 Task: Search hotels near Rock Canyon High School.
Action: Mouse moved to (122, 80)
Screenshot: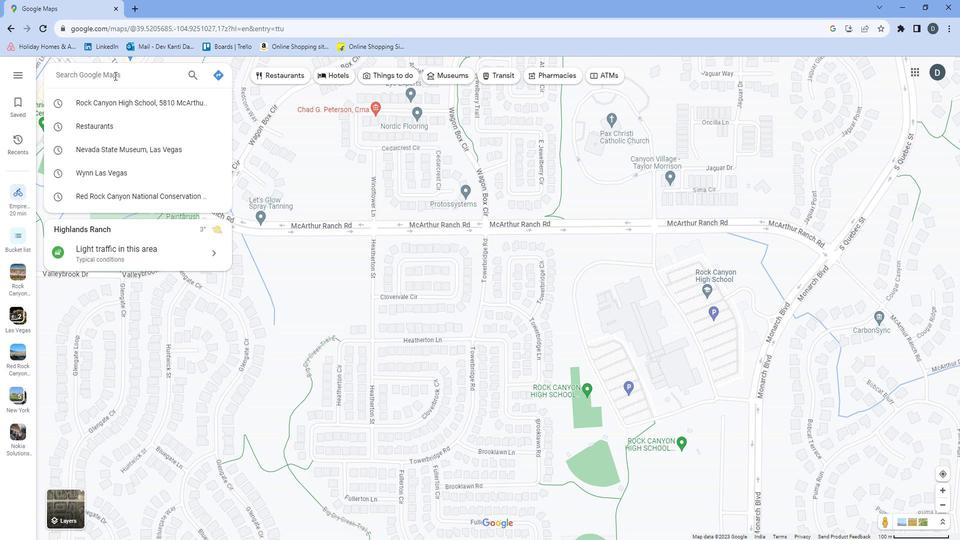 
Action: Mouse pressed left at (122, 80)
Screenshot: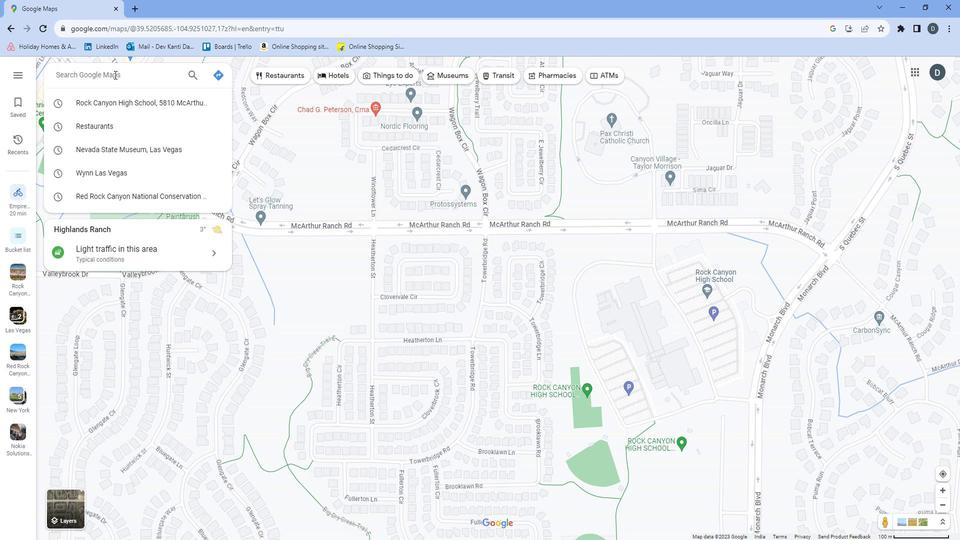 
Action: Mouse moved to (119, 76)
Screenshot: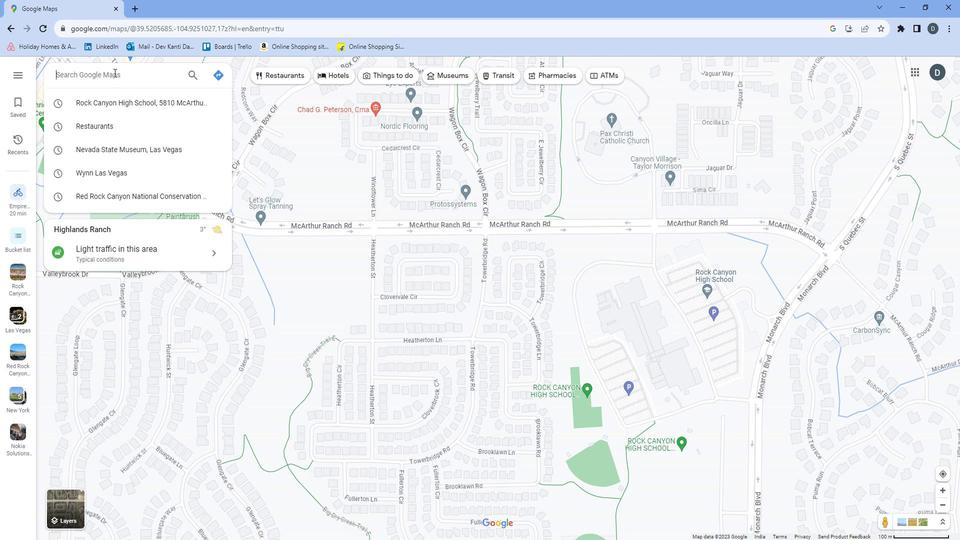 
Action: Key pressed <Key.shift>Rock<Key.space><Key.shift>Canyon<Key.space><Key.shift>High<Key.space><Key.shift>Scg<Key.backspace>hool<Key.enter><Key.enter>
Screenshot: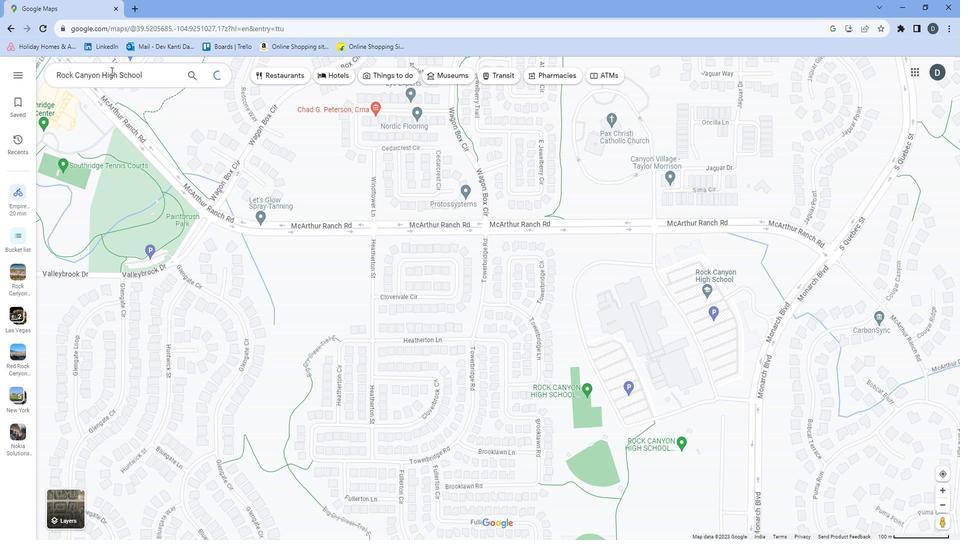 
Action: Mouse moved to (143, 273)
Screenshot: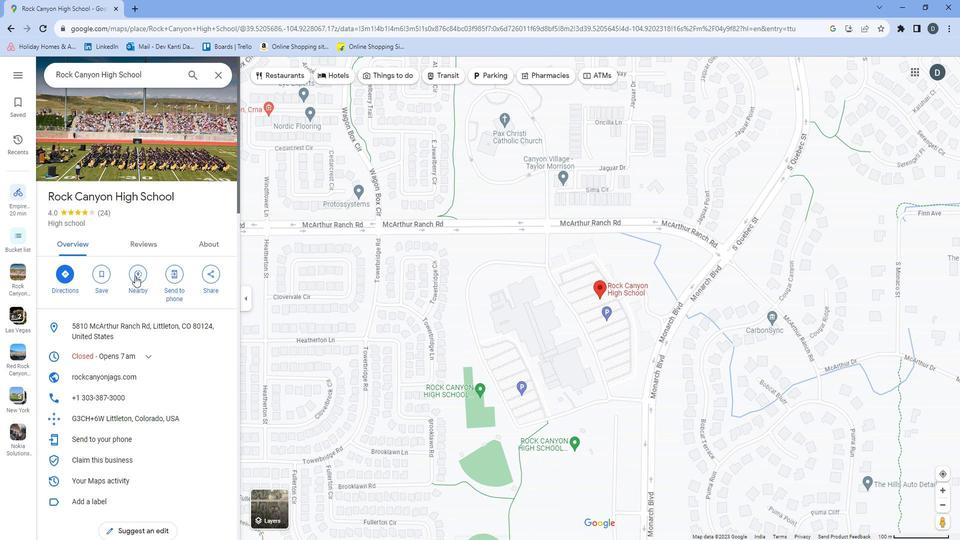 
Action: Mouse pressed left at (143, 273)
Screenshot: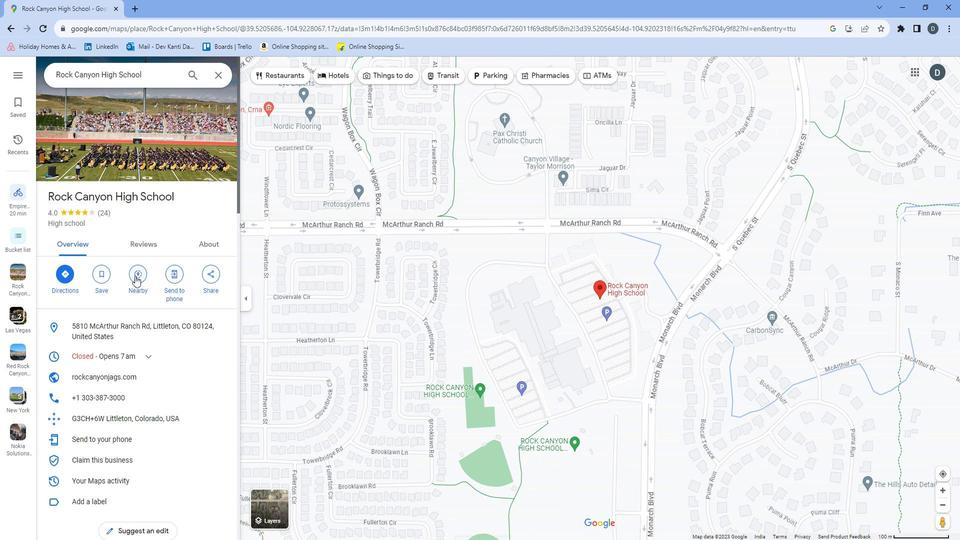 
Action: Mouse moved to (145, 124)
Screenshot: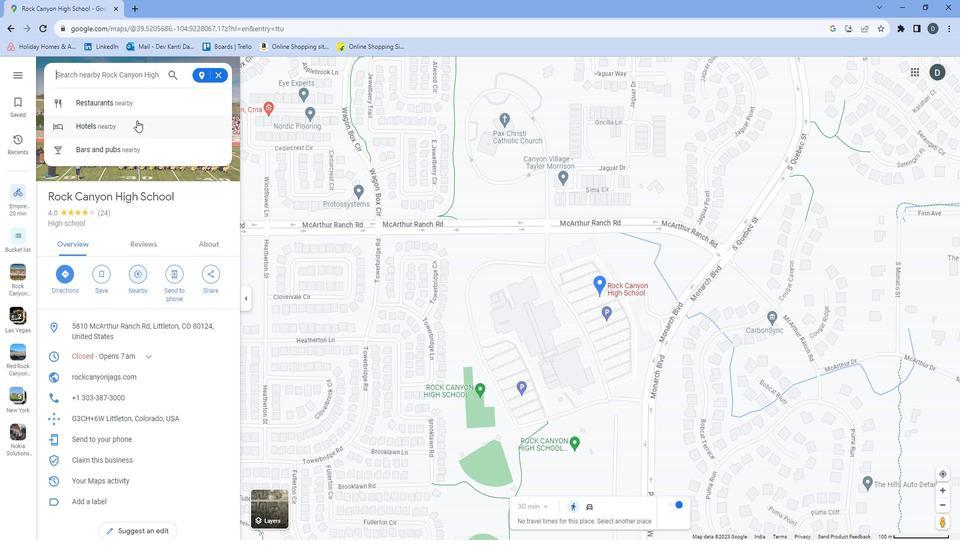 
Action: Mouse pressed left at (145, 124)
Screenshot: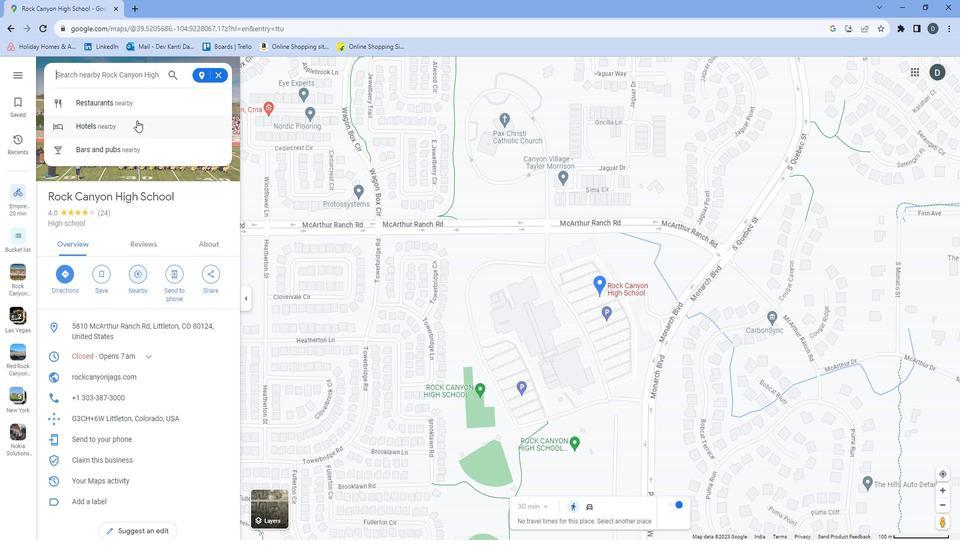 
Action: Mouse moved to (195, 174)
Screenshot: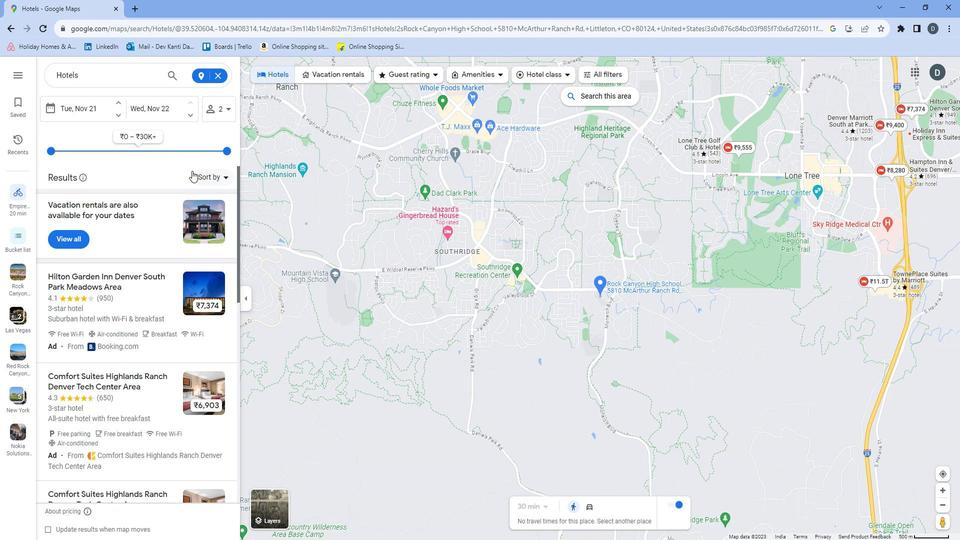 
Action: Mouse scrolled (195, 173) with delta (0, 0)
Screenshot: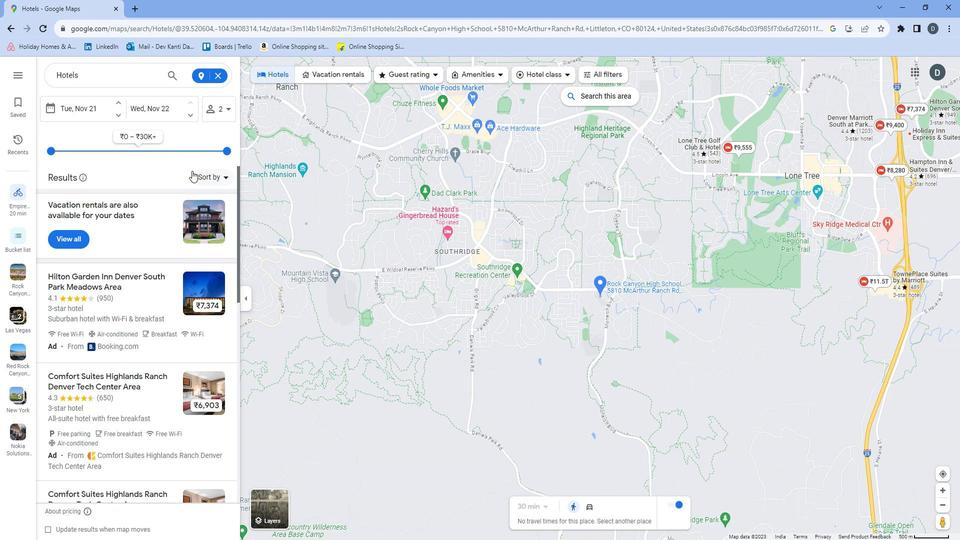 
Action: Mouse moved to (190, 176)
Screenshot: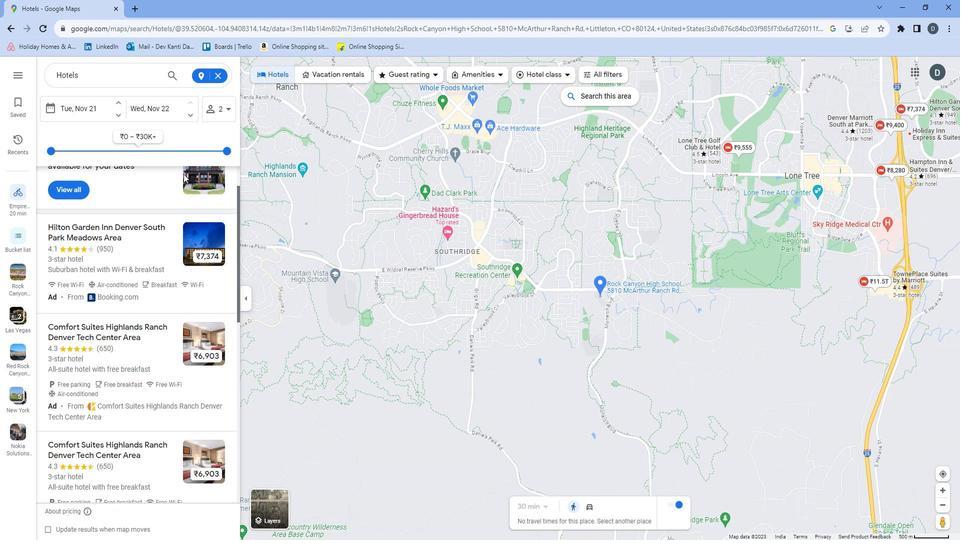 
Action: Mouse scrolled (190, 175) with delta (0, 0)
Screenshot: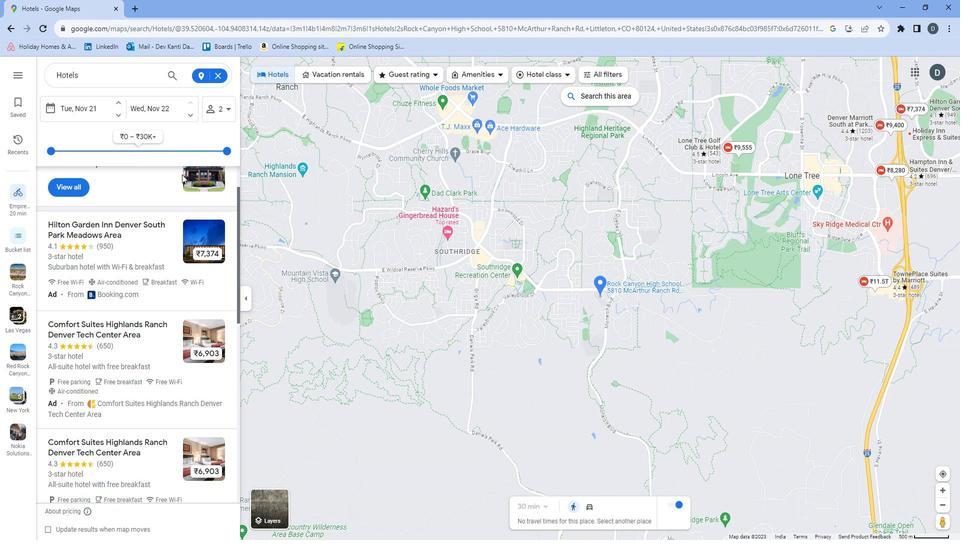 
Action: Mouse moved to (189, 176)
Screenshot: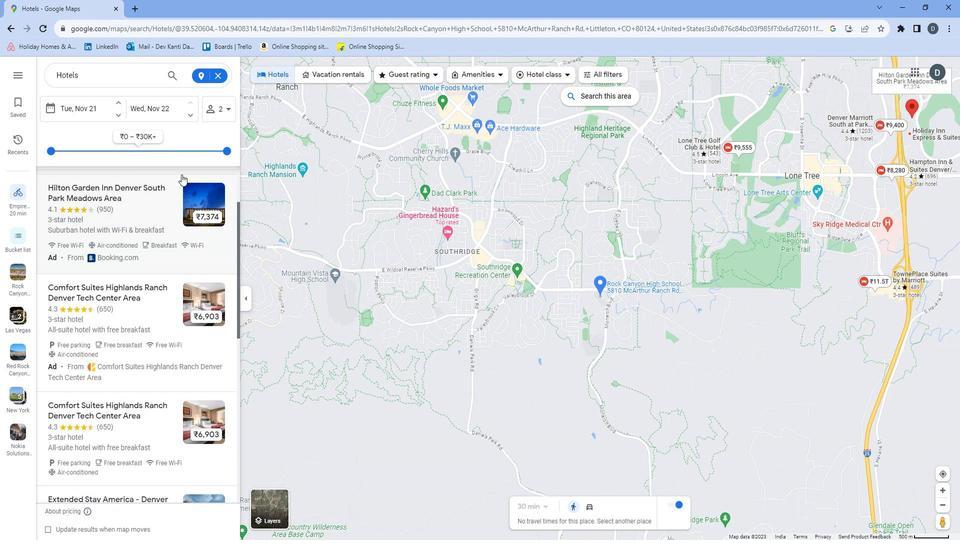 
Action: Mouse scrolled (189, 175) with delta (0, 0)
Screenshot: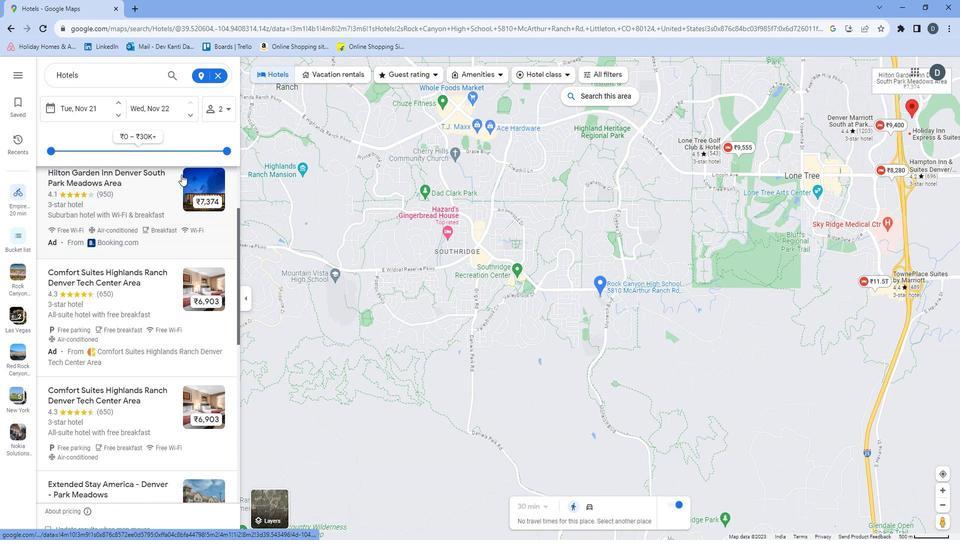 
Action: Mouse moved to (188, 176)
Screenshot: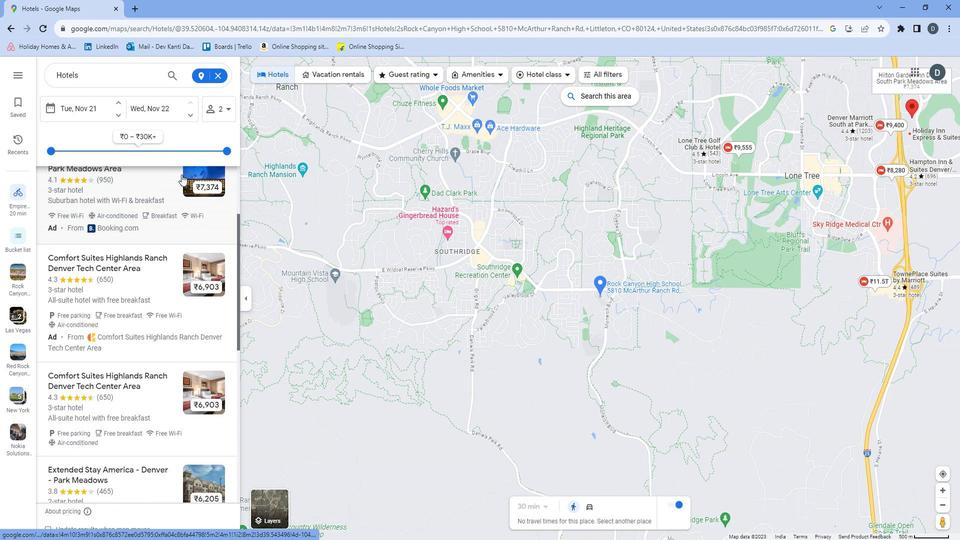 
Action: Mouse scrolled (188, 175) with delta (0, 0)
Screenshot: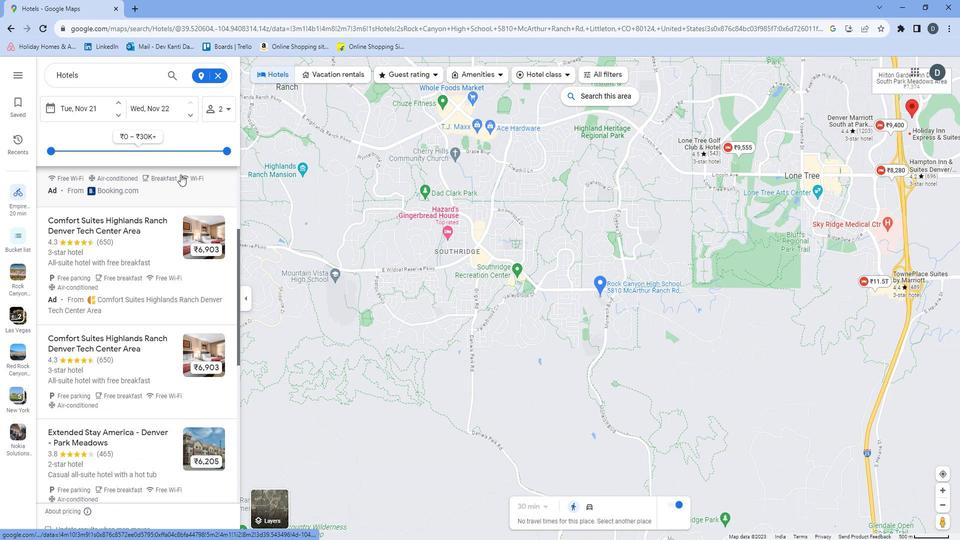 
Action: Mouse moved to (187, 176)
Screenshot: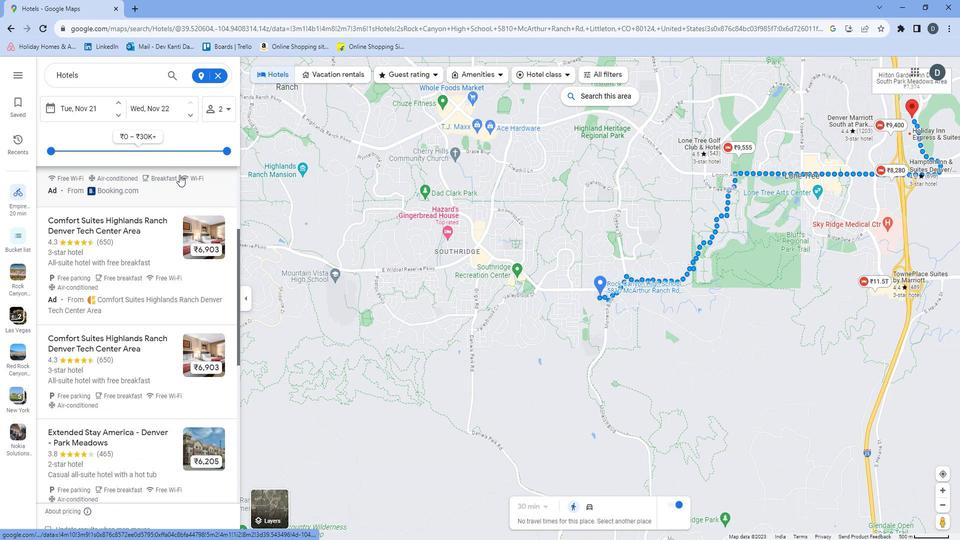 
Action: Mouse scrolled (187, 176) with delta (0, 0)
Screenshot: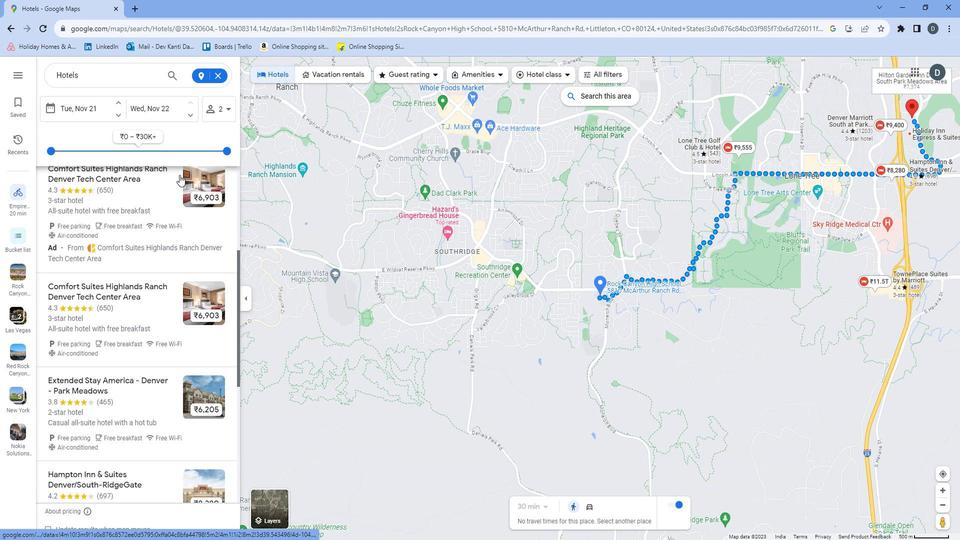 
Action: Mouse moved to (186, 176)
Screenshot: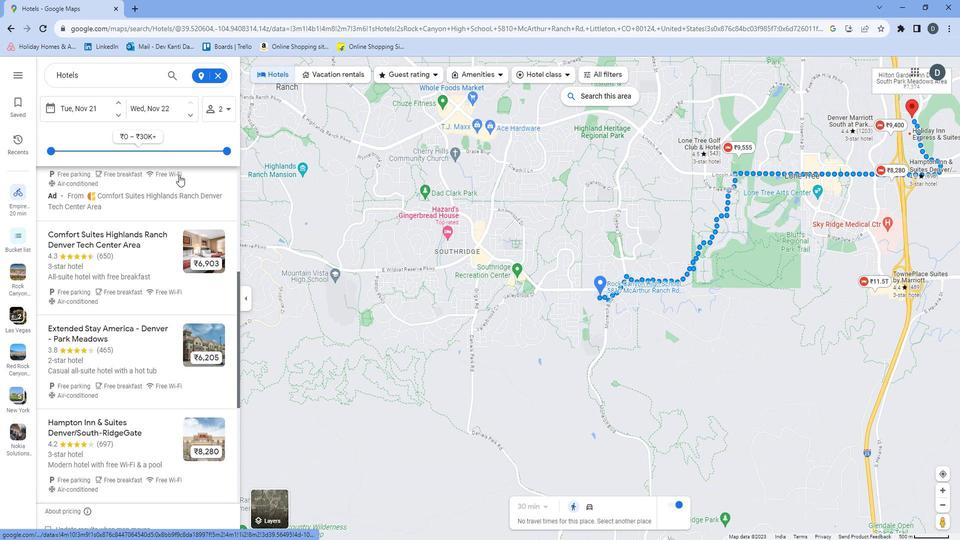 
Action: Mouse scrolled (186, 175) with delta (0, 0)
Screenshot: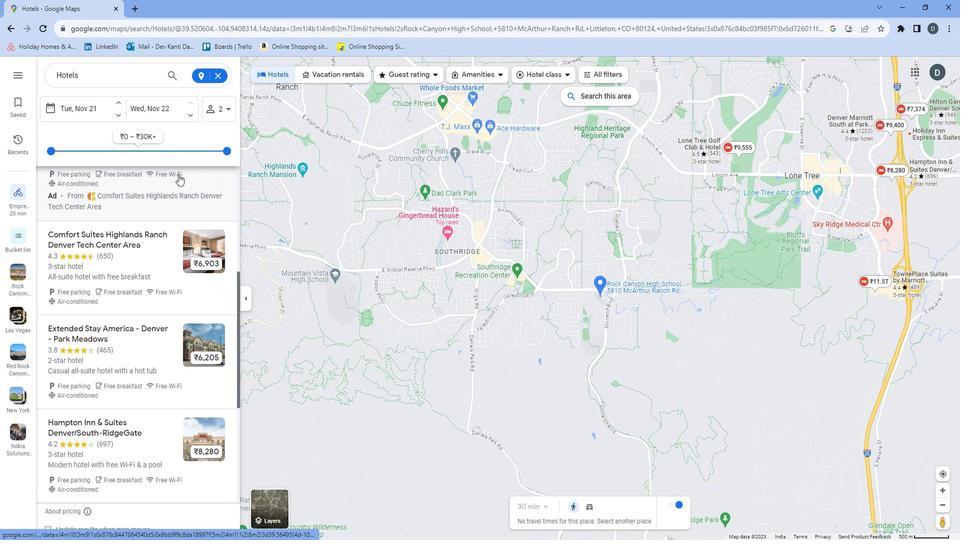
Action: Mouse scrolled (186, 175) with delta (0, 0)
Screenshot: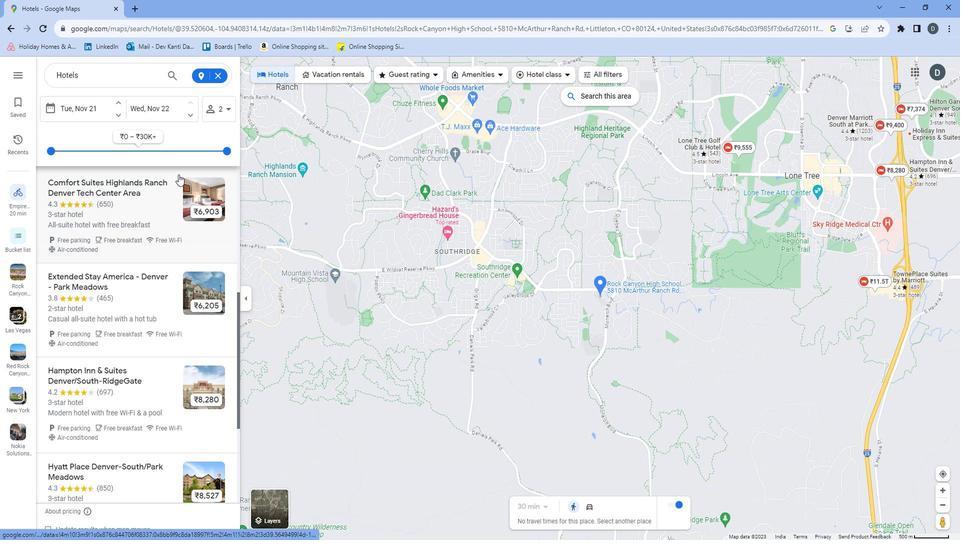 
Action: Mouse scrolled (186, 175) with delta (0, 0)
Screenshot: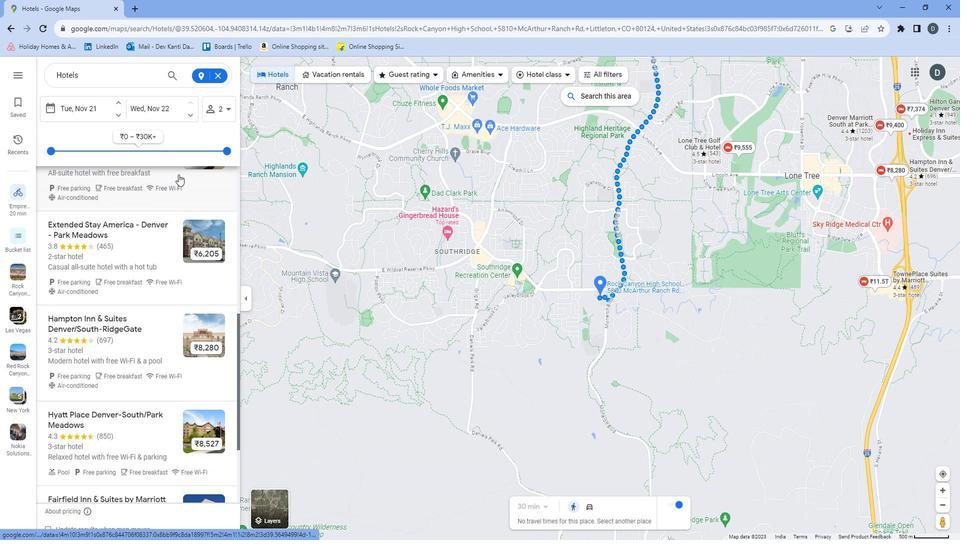 
Action: Mouse moved to (186, 193)
Screenshot: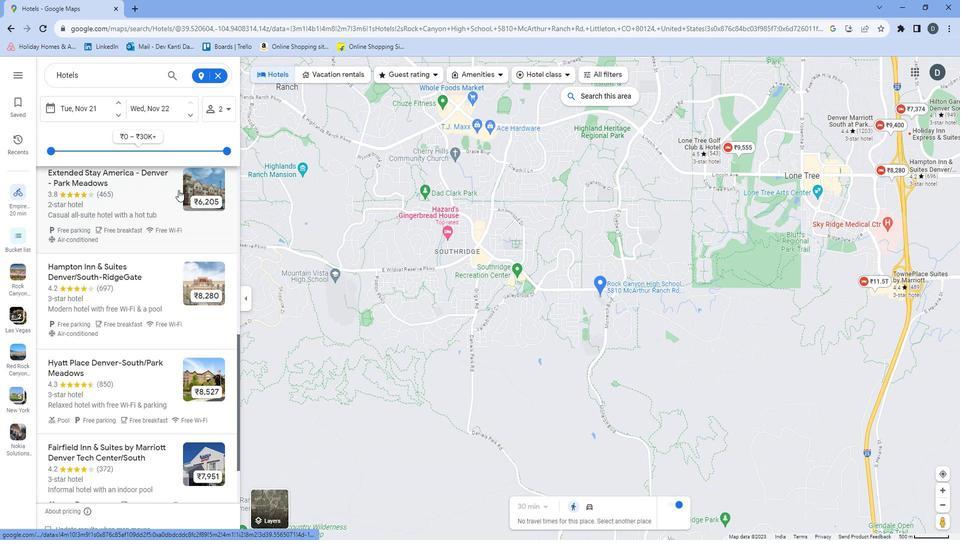
Action: Mouse scrolled (186, 192) with delta (0, 0)
Screenshot: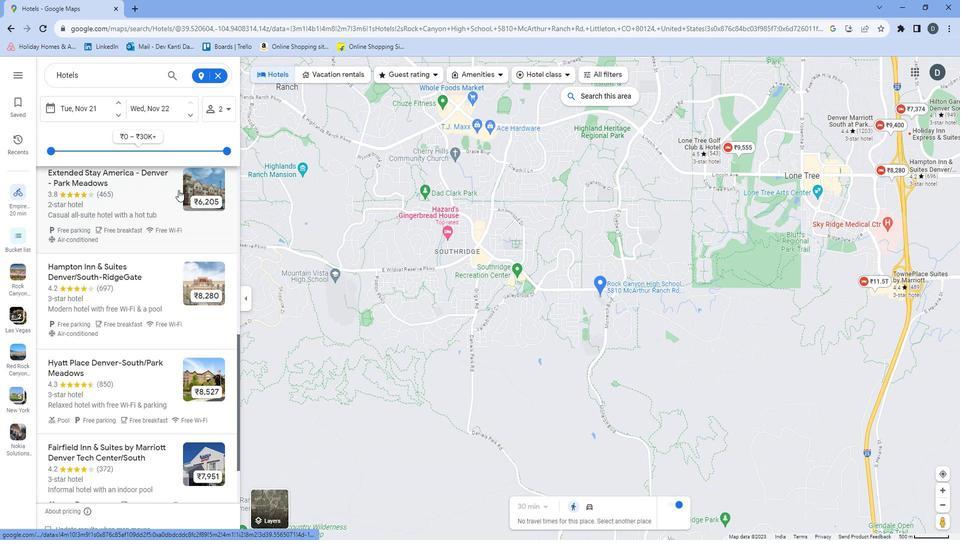 
Action: Mouse moved to (185, 196)
Screenshot: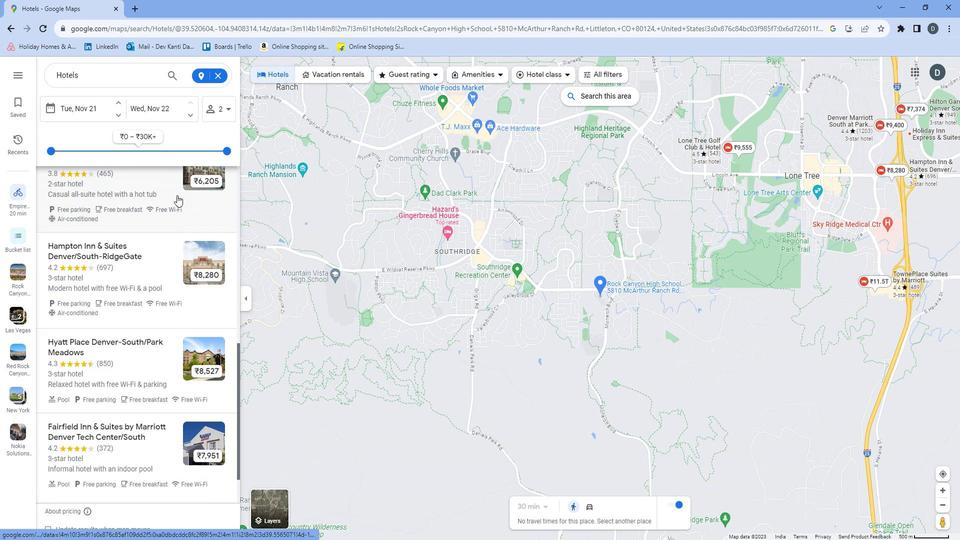 
Action: Mouse scrolled (185, 195) with delta (0, 0)
Screenshot: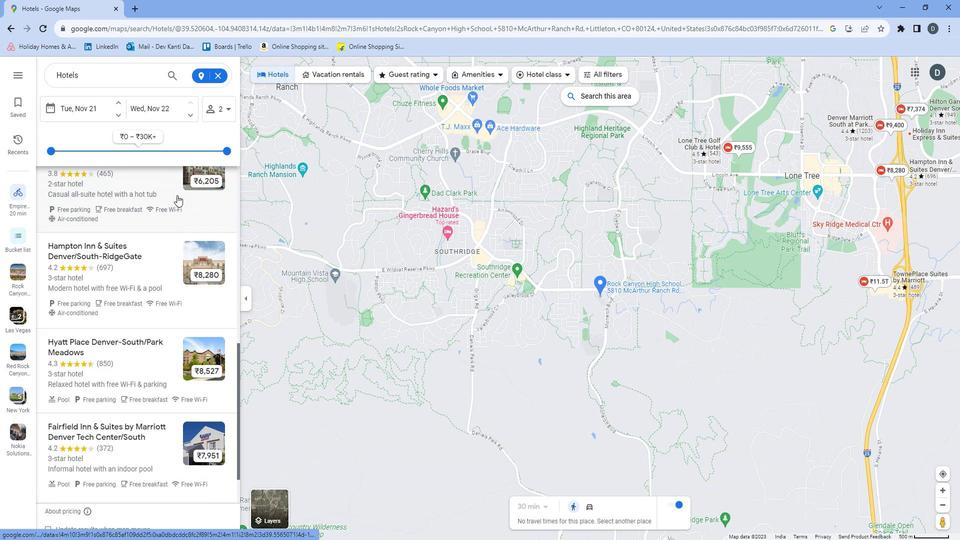 
Action: Mouse moved to (184, 196)
Screenshot: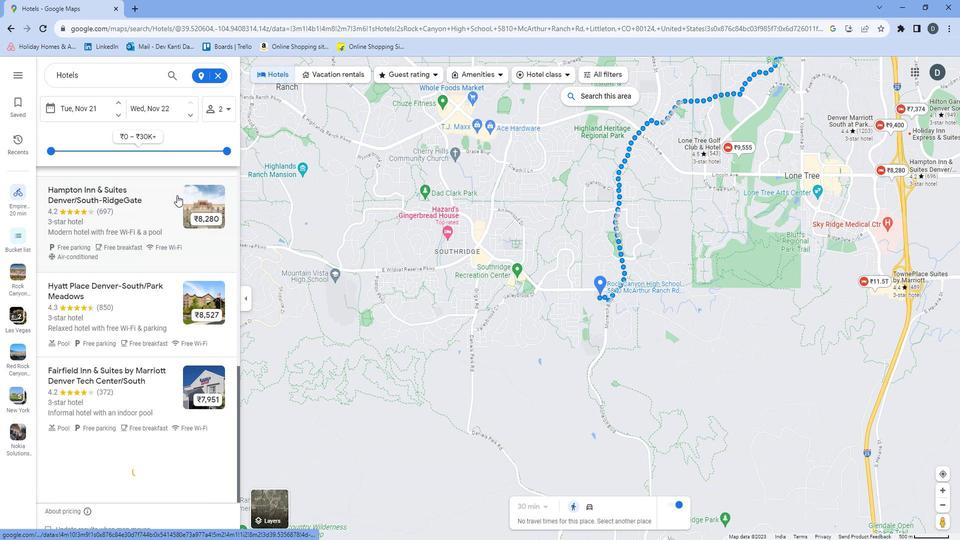 
Action: Mouse scrolled (184, 196) with delta (0, 0)
Screenshot: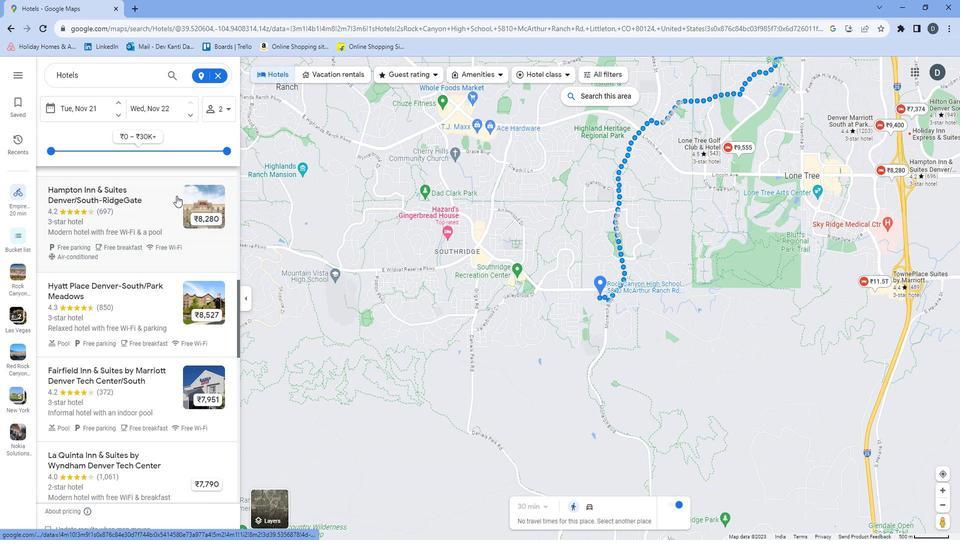 
Action: Mouse moved to (184, 197)
Screenshot: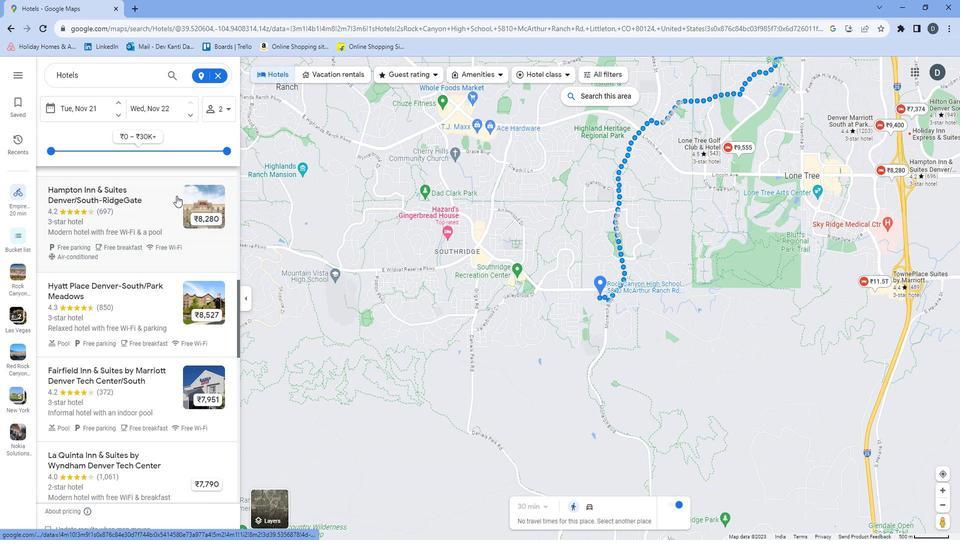 
Action: Mouse scrolled (184, 196) with delta (0, 0)
Screenshot: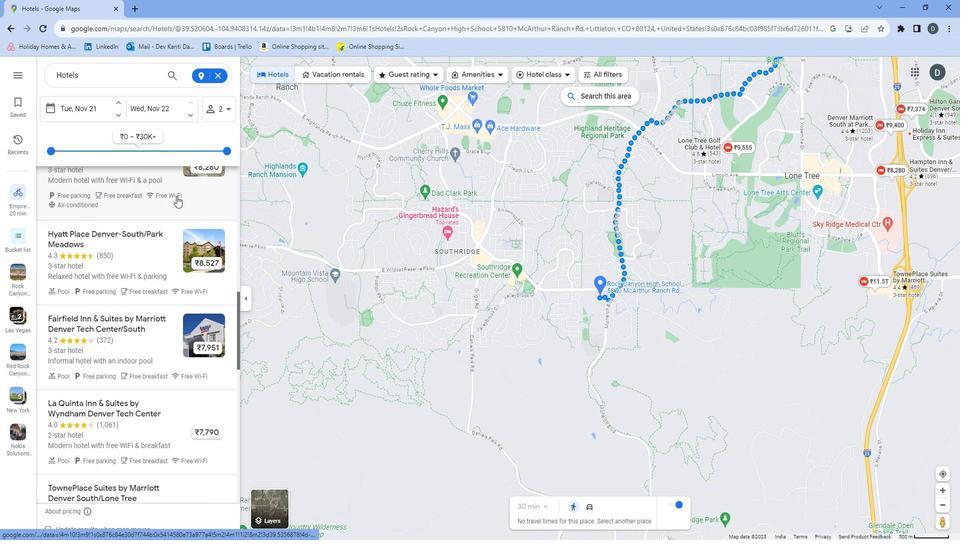 
Action: Mouse scrolled (184, 196) with delta (0, 0)
Screenshot: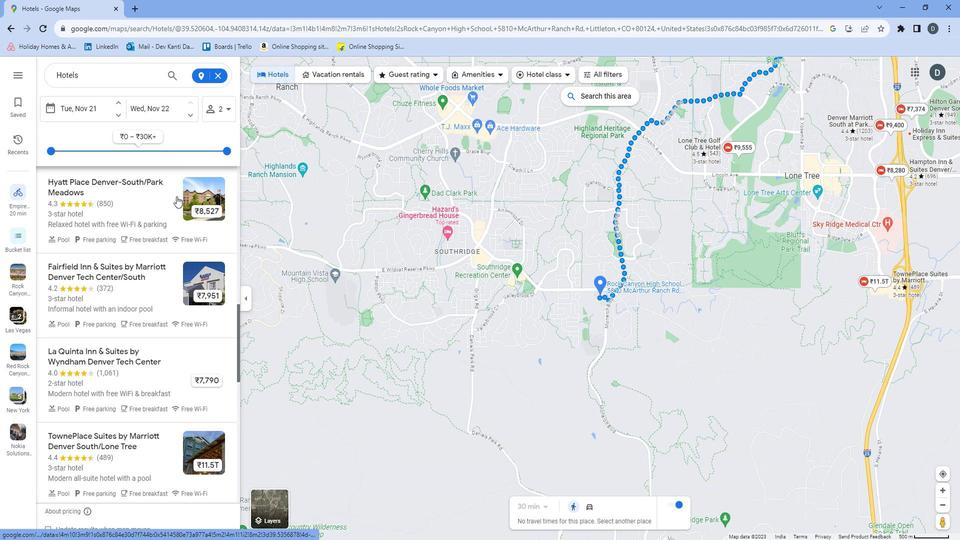 
Action: Mouse moved to (184, 196)
Screenshot: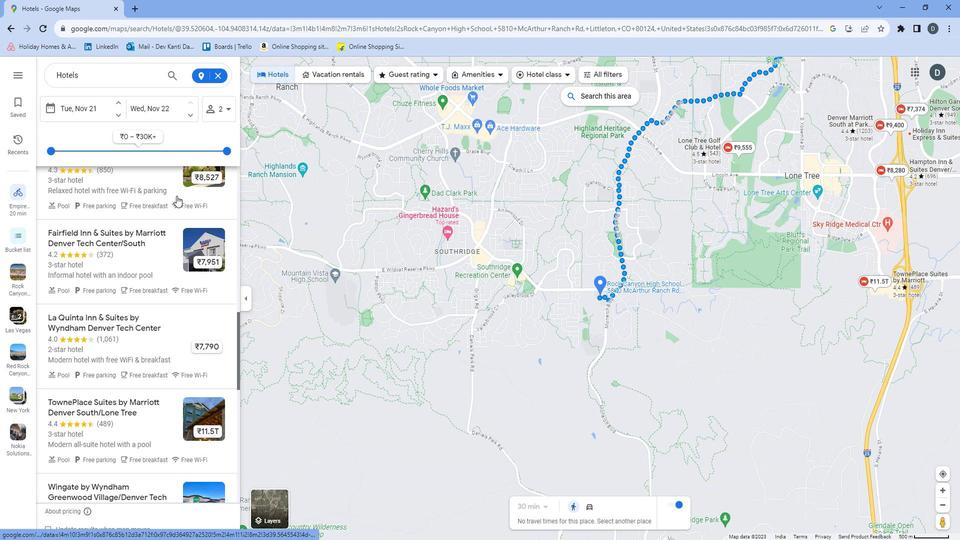 
Action: Mouse scrolled (184, 196) with delta (0, 0)
Screenshot: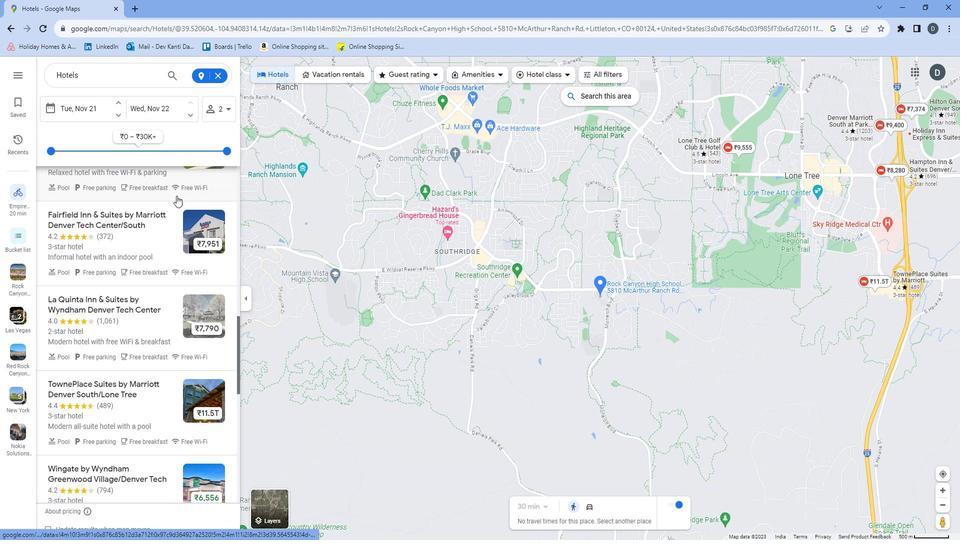 
Action: Mouse scrolled (184, 196) with delta (0, 0)
Screenshot: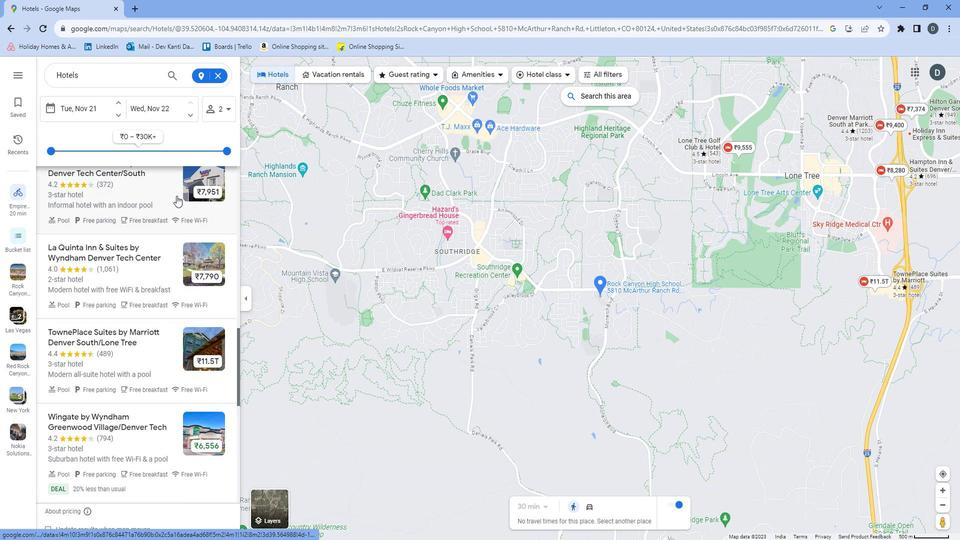 
Action: Mouse scrolled (184, 196) with delta (0, 0)
Screenshot: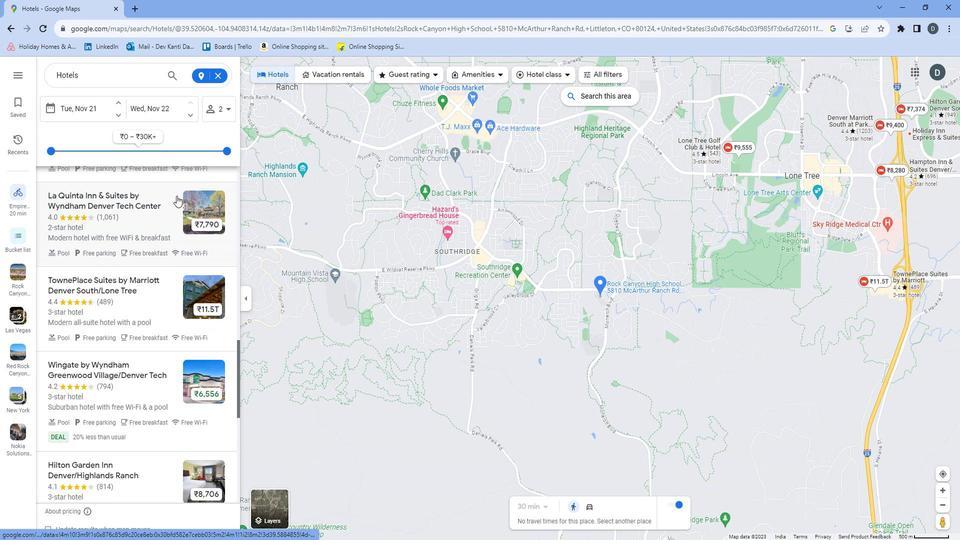 
Action: Mouse scrolled (184, 196) with delta (0, 0)
Screenshot: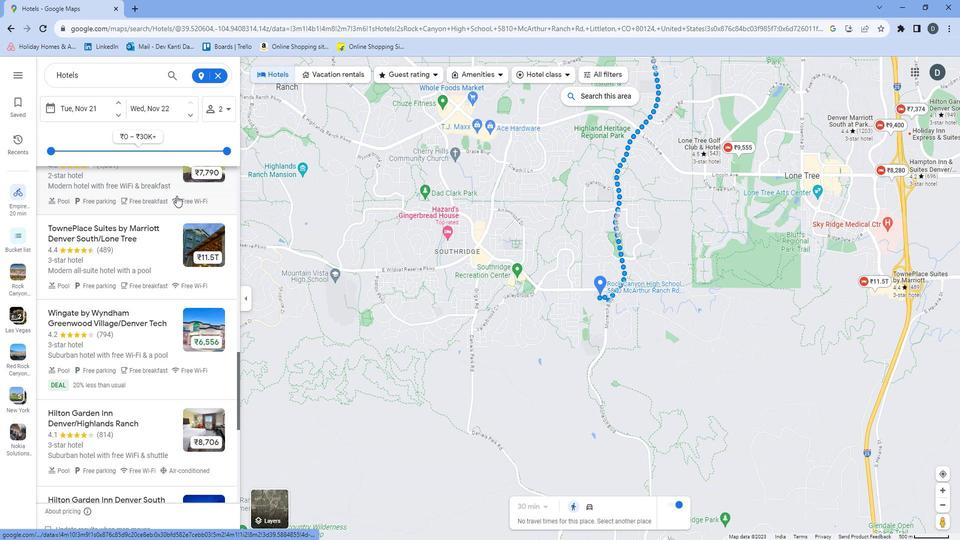 
Action: Mouse scrolled (184, 196) with delta (0, 0)
Screenshot: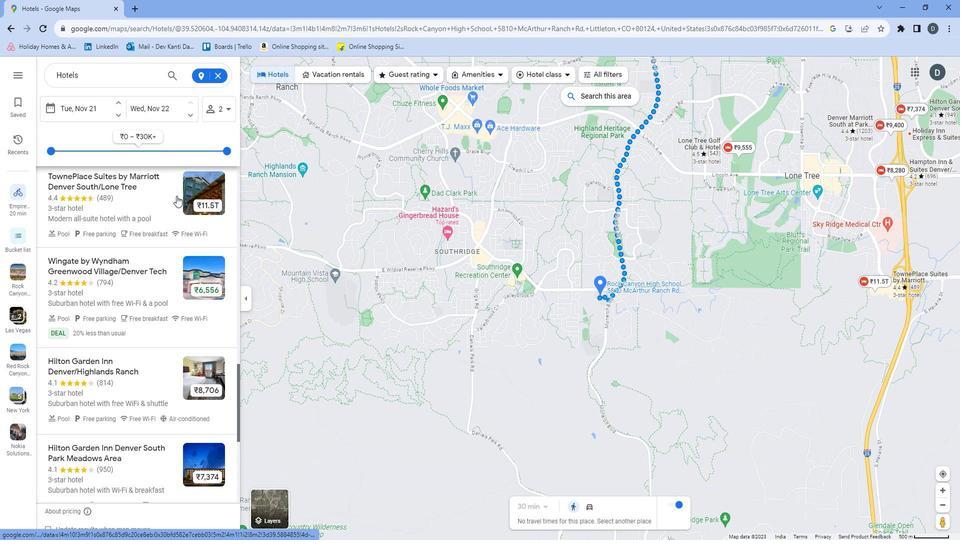 
Action: Mouse moved to (184, 196)
Screenshot: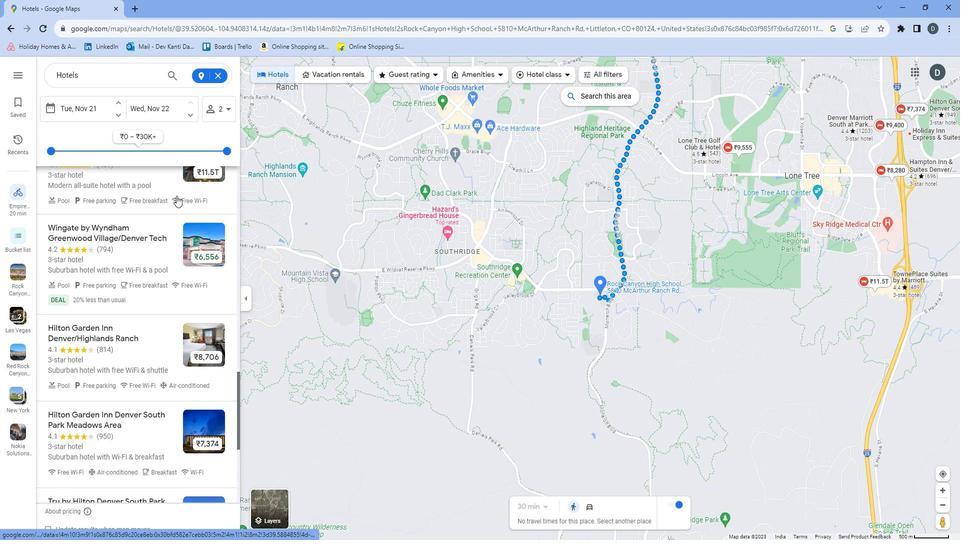 
Action: Mouse scrolled (184, 195) with delta (0, 0)
Screenshot: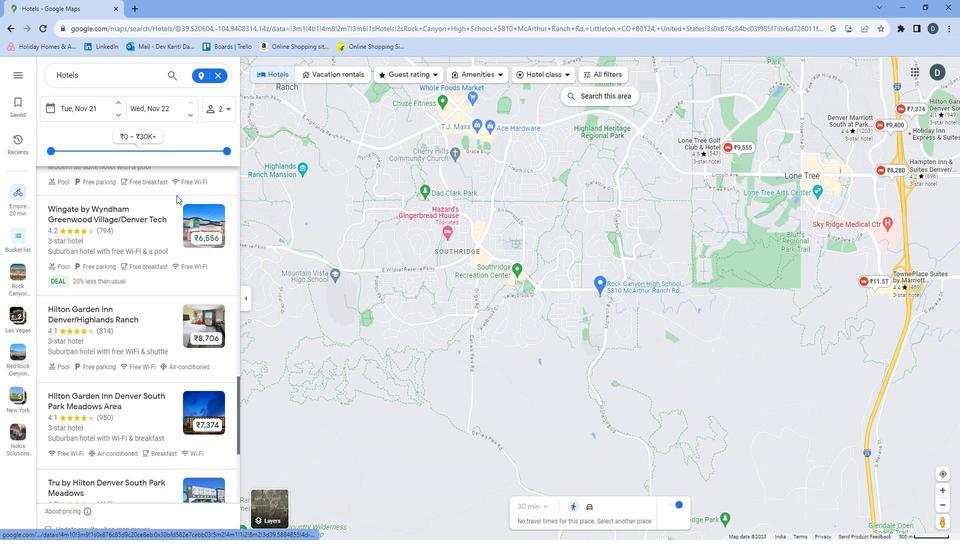 
Action: Mouse moved to (184, 196)
Screenshot: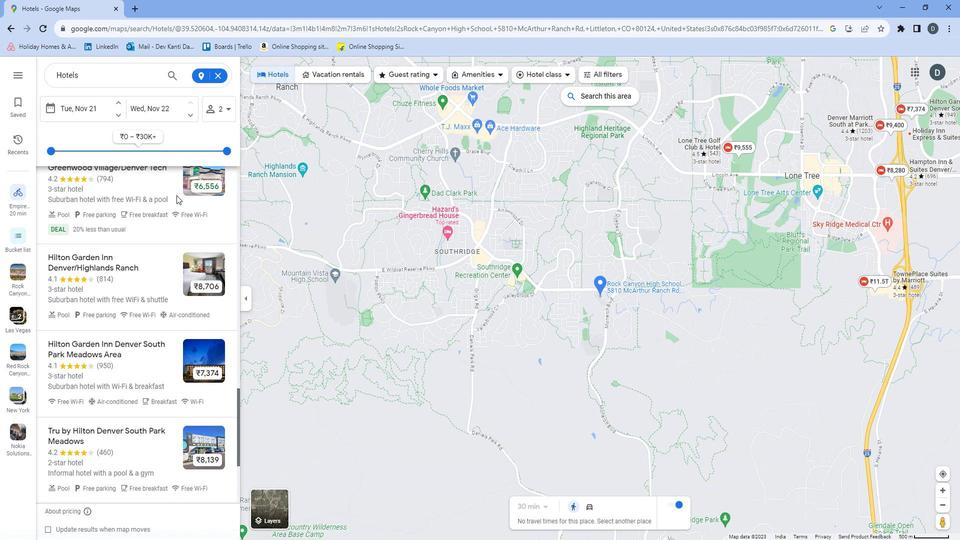 
Action: Mouse scrolled (184, 195) with delta (0, 0)
Screenshot: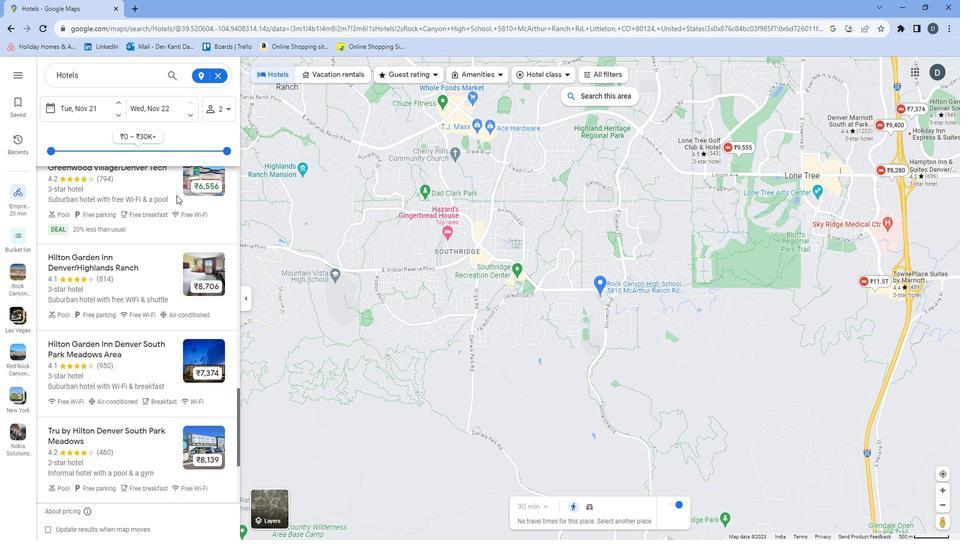 
Action: Mouse moved to (184, 196)
Screenshot: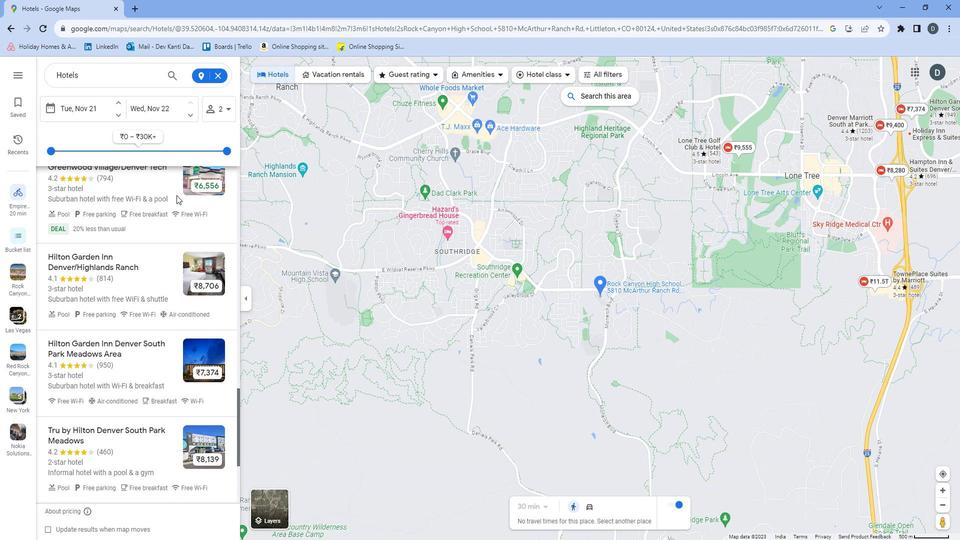 
Action: Mouse scrolled (184, 196) with delta (0, 0)
Screenshot: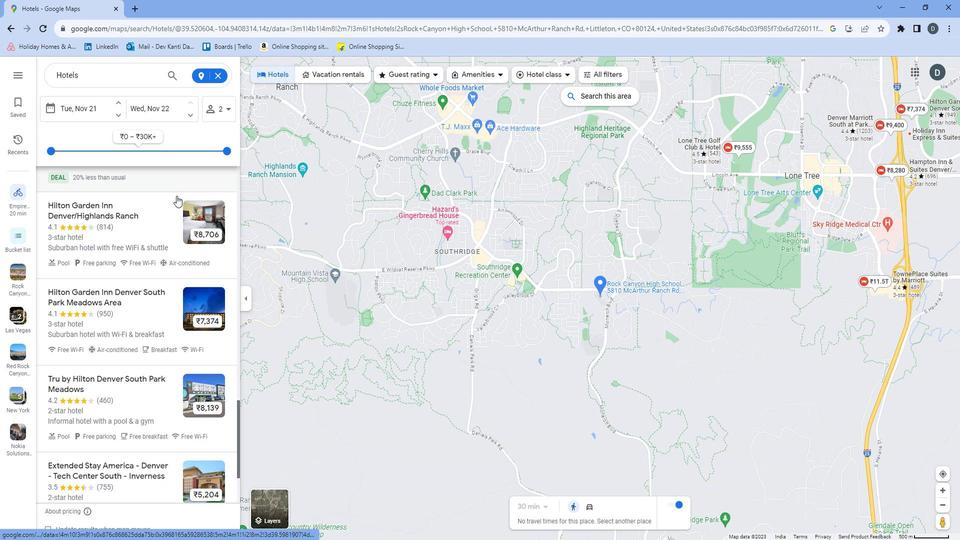 
Action: Mouse moved to (183, 196)
Screenshot: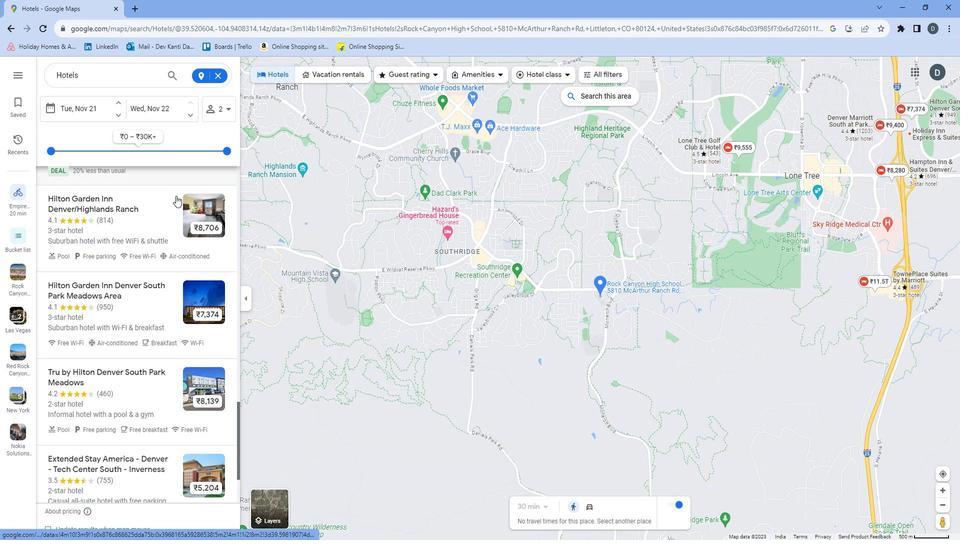 
Action: Mouse scrolled (183, 196) with delta (0, 0)
Screenshot: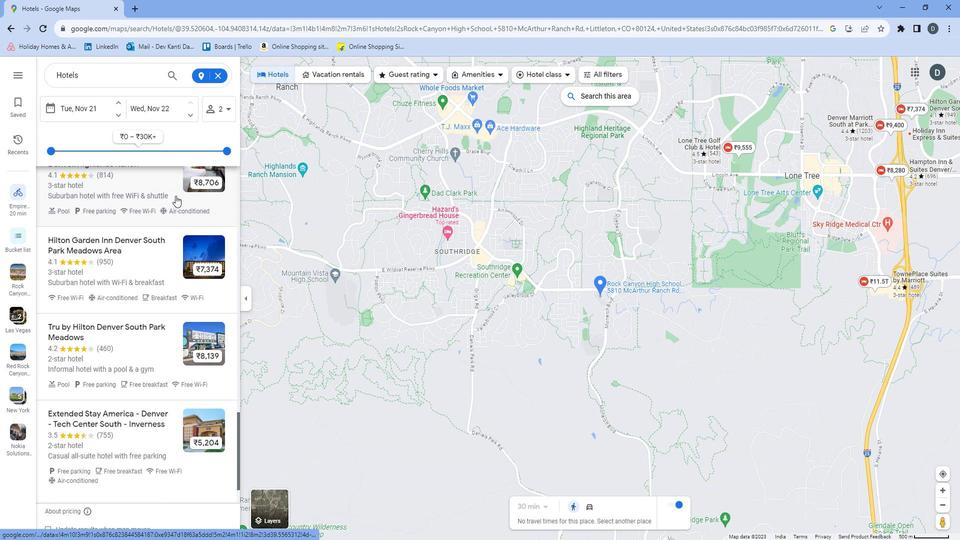 
Action: Mouse moved to (183, 197)
Screenshot: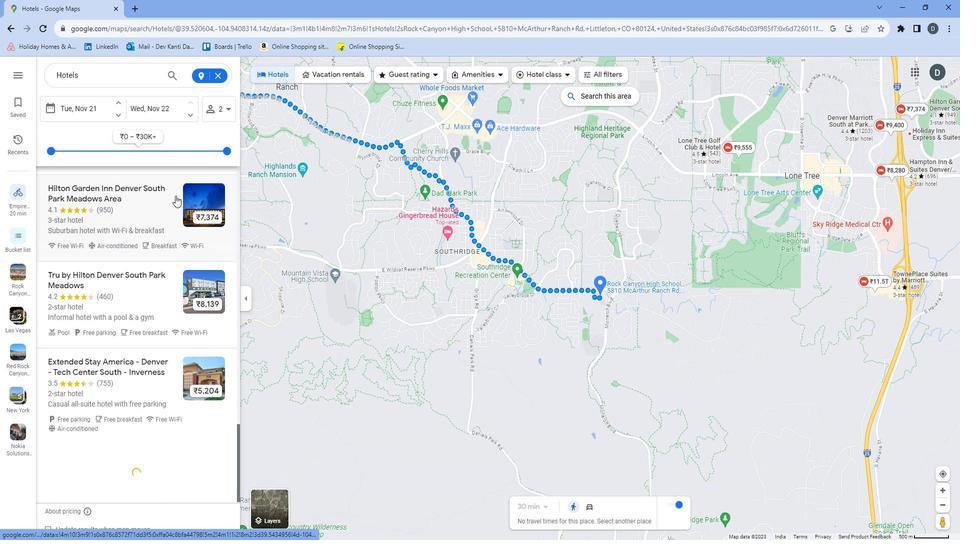 
Action: Mouse scrolled (183, 197) with delta (0, 0)
Screenshot: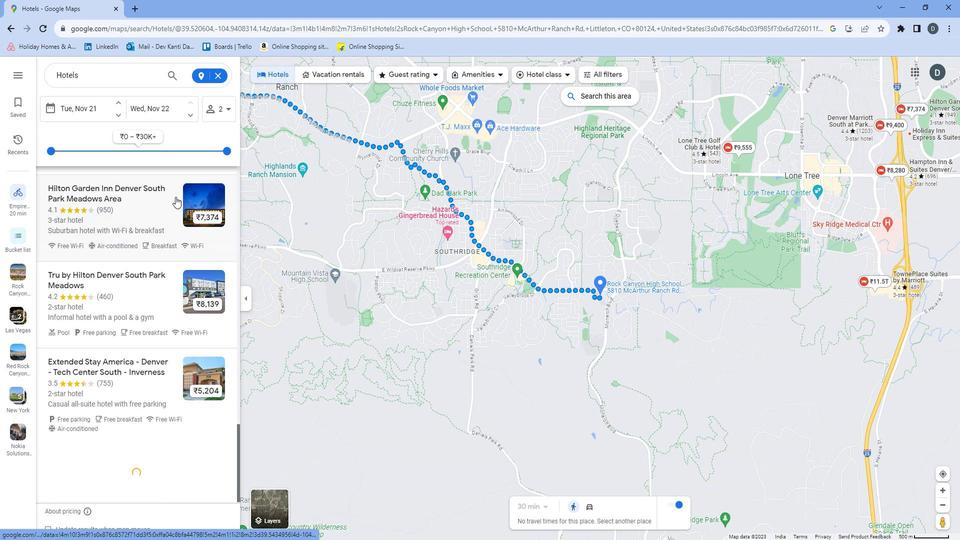 
Action: Mouse moved to (183, 198)
Screenshot: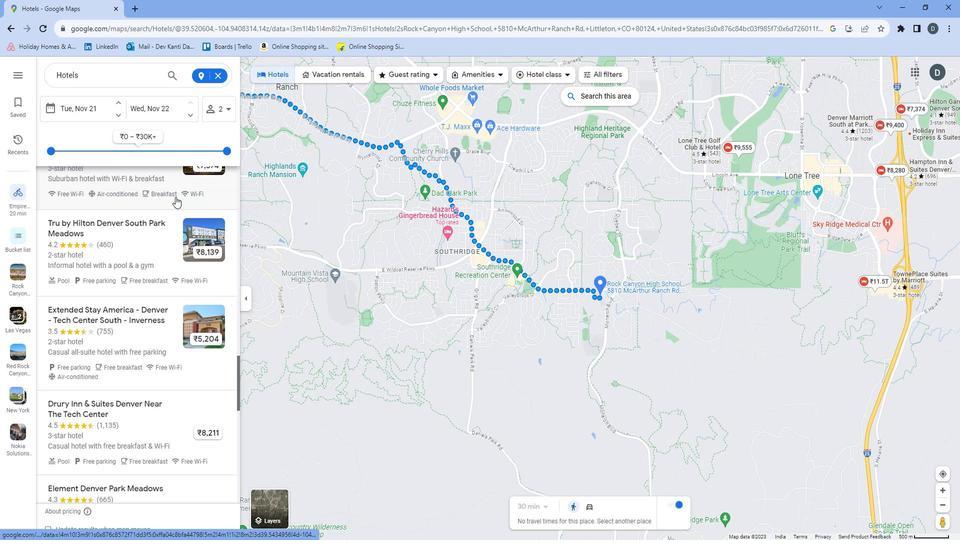 
Action: Mouse scrolled (183, 198) with delta (0, 0)
Screenshot: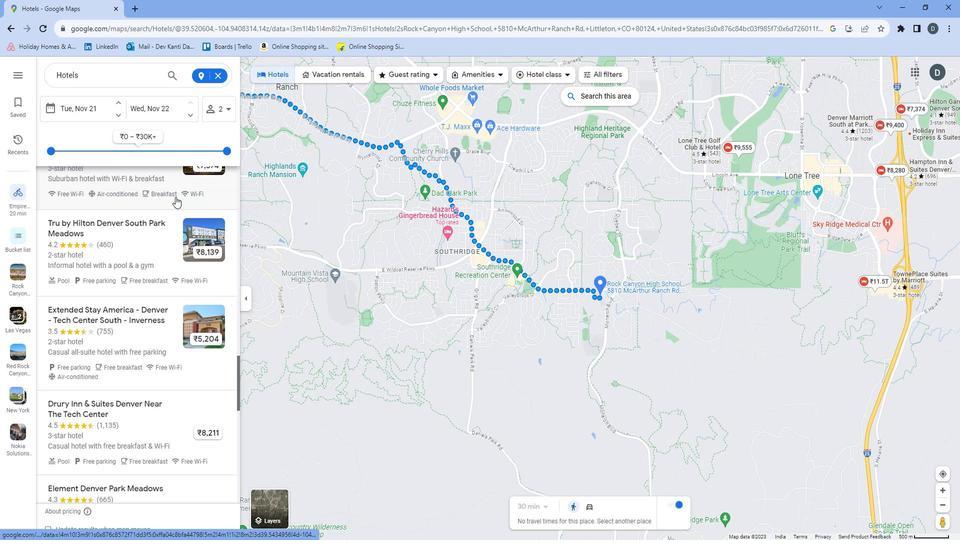 
Action: Mouse moved to (183, 199)
Screenshot: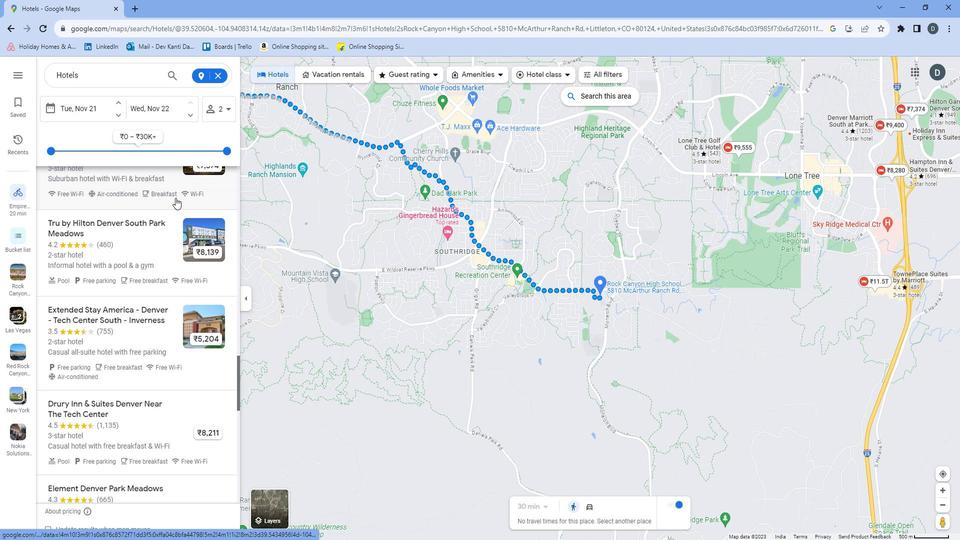 
Action: Mouse scrolled (183, 199) with delta (0, 0)
Screenshot: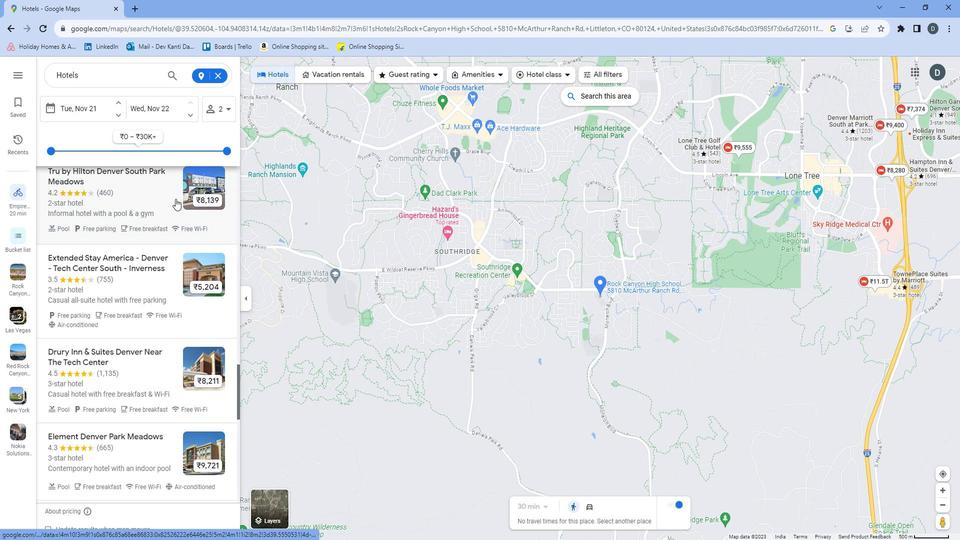 
Action: Mouse moved to (183, 199)
Screenshot: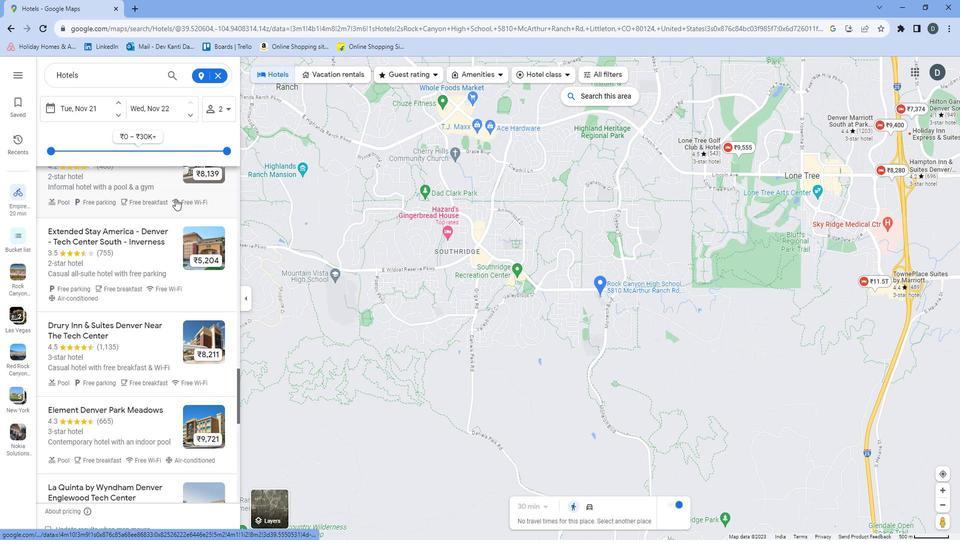 
Action: Mouse scrolled (183, 199) with delta (0, 0)
Screenshot: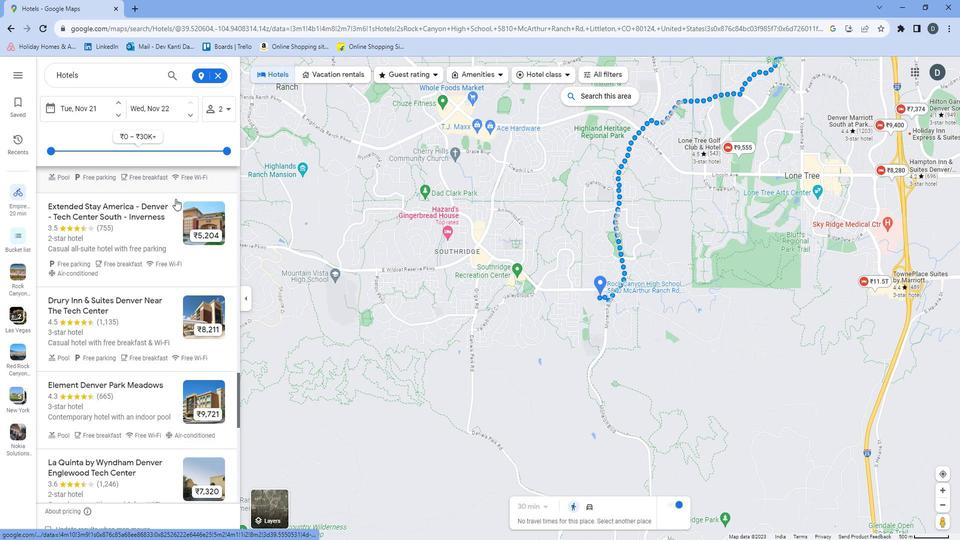 
Action: Mouse scrolled (183, 199) with delta (0, 0)
Screenshot: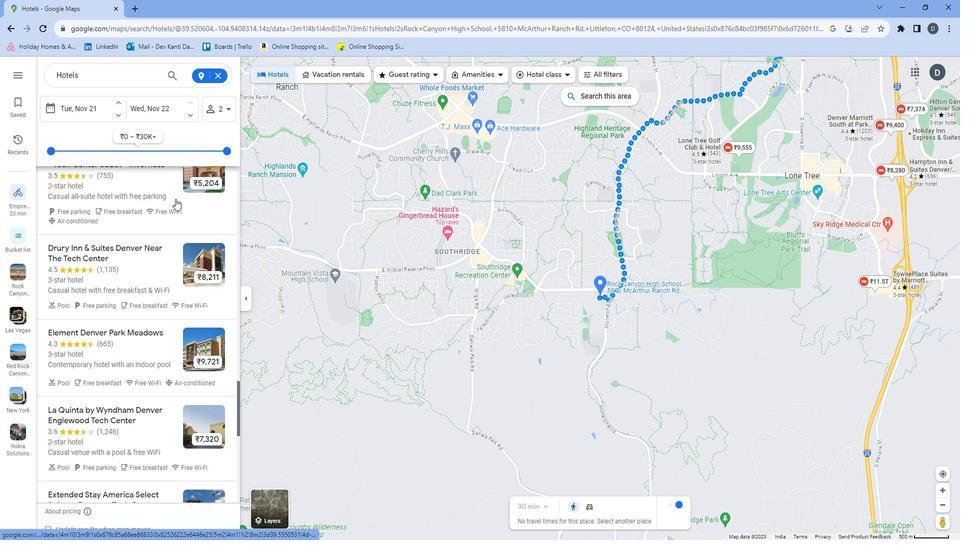 
Action: Mouse moved to (183, 200)
Screenshot: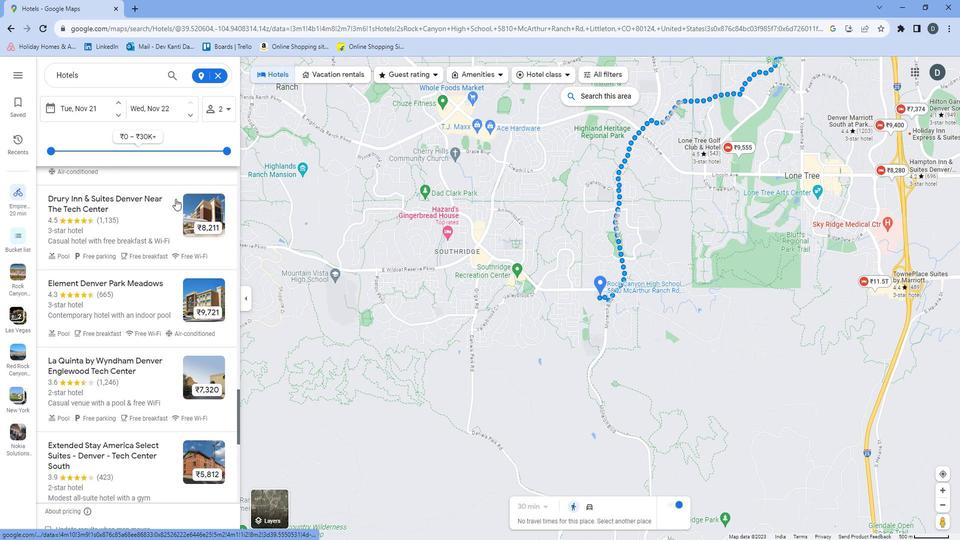 
Action: Mouse scrolled (183, 200) with delta (0, 0)
Screenshot: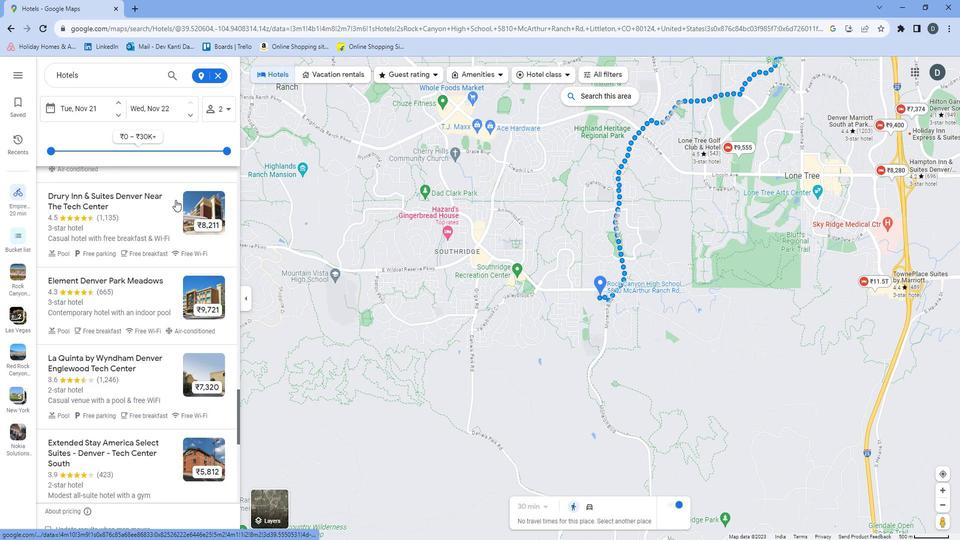 
Action: Mouse moved to (184, 201)
Screenshot: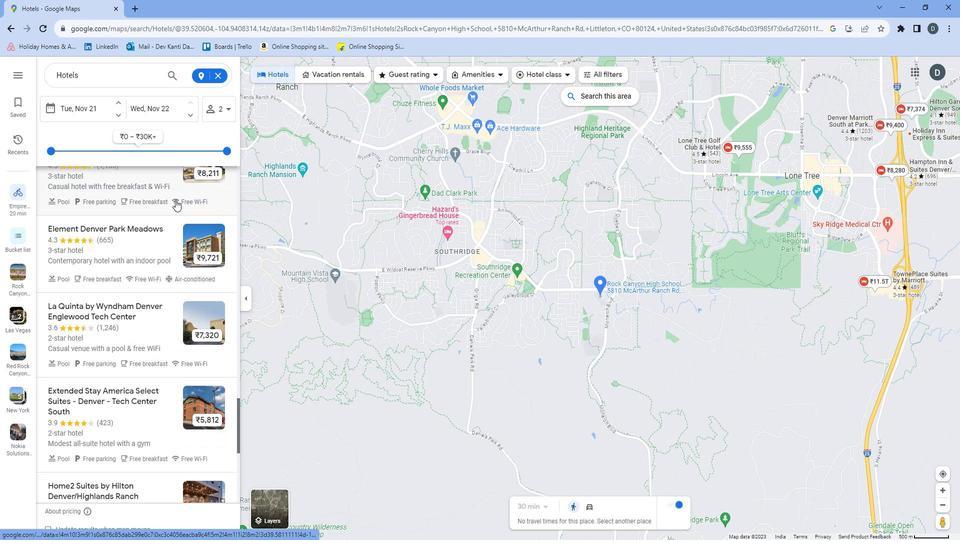 
Action: Mouse scrolled (184, 200) with delta (0, 0)
Screenshot: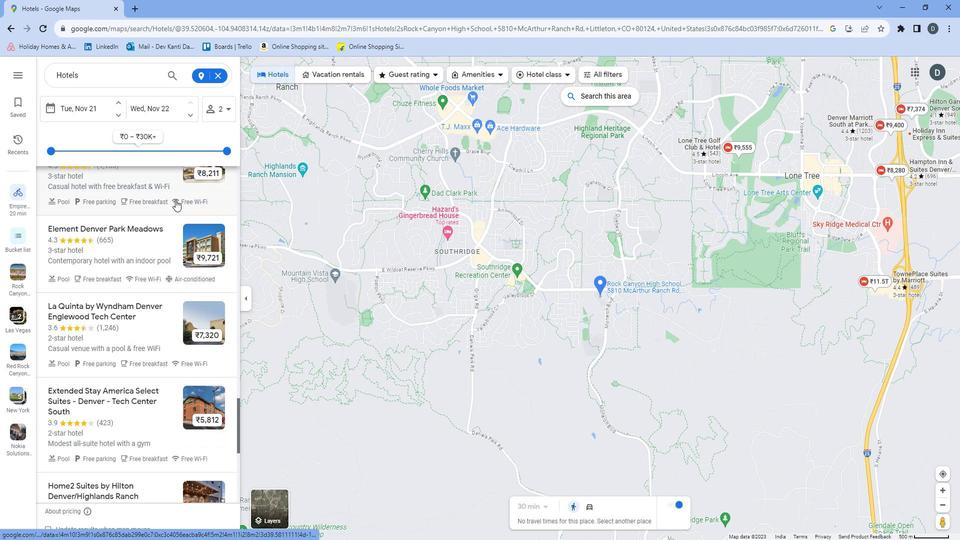 
Action: Mouse moved to (184, 202)
Screenshot: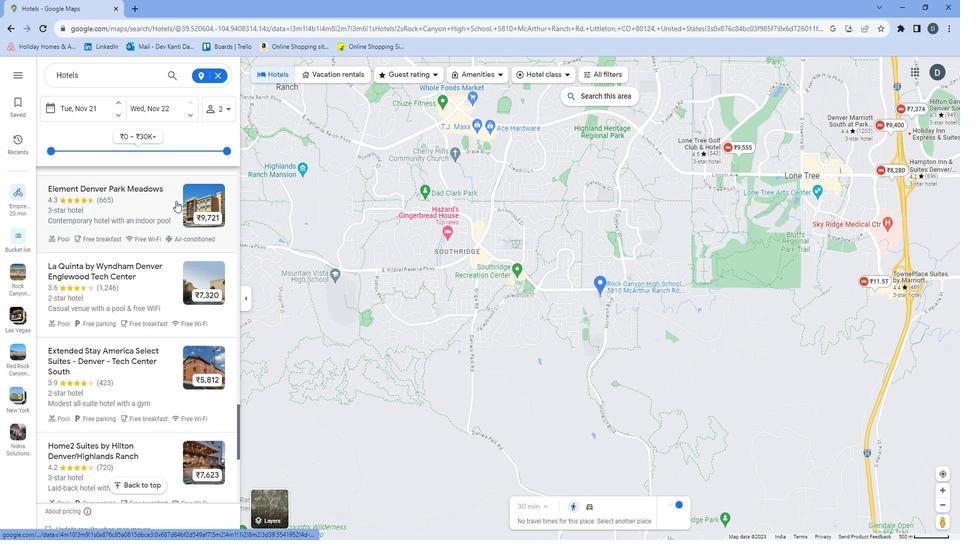 
Action: Mouse scrolled (184, 201) with delta (0, 0)
Screenshot: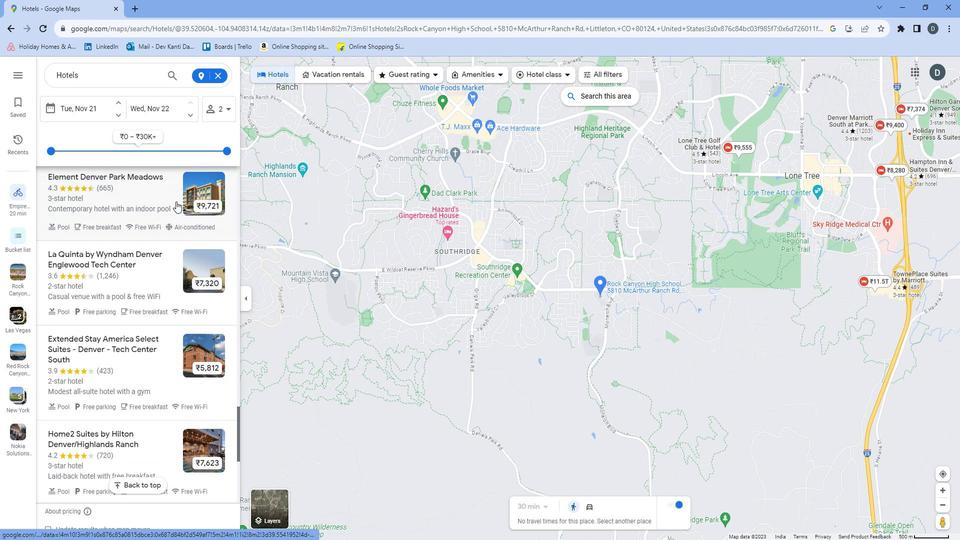 
Action: Mouse moved to (184, 203)
Screenshot: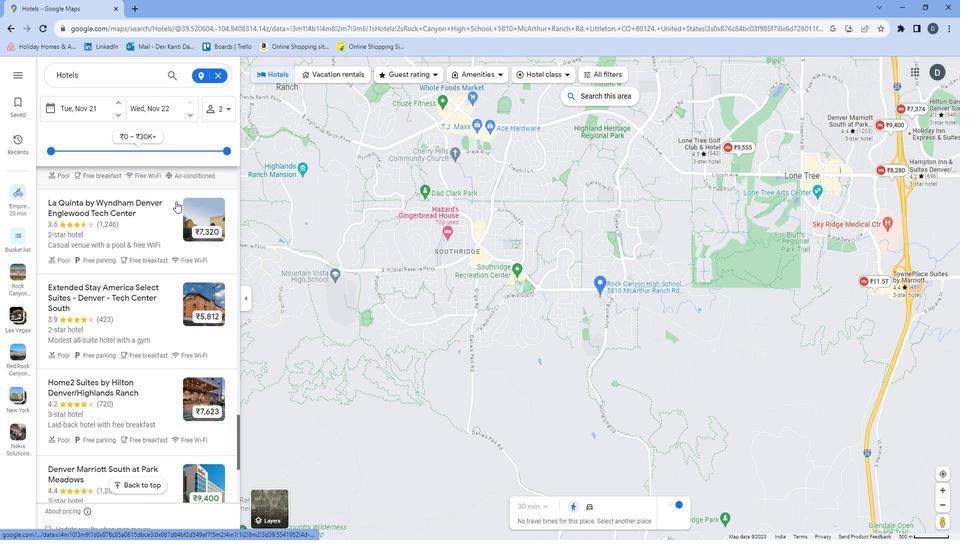 
Action: Mouse scrolled (184, 202) with delta (0, 0)
Screenshot: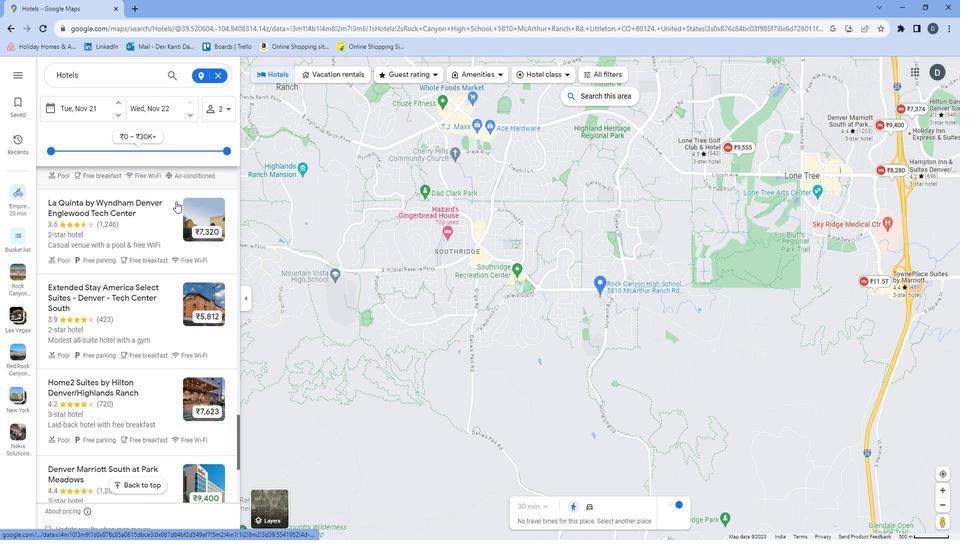 
Action: Mouse moved to (183, 203)
Screenshot: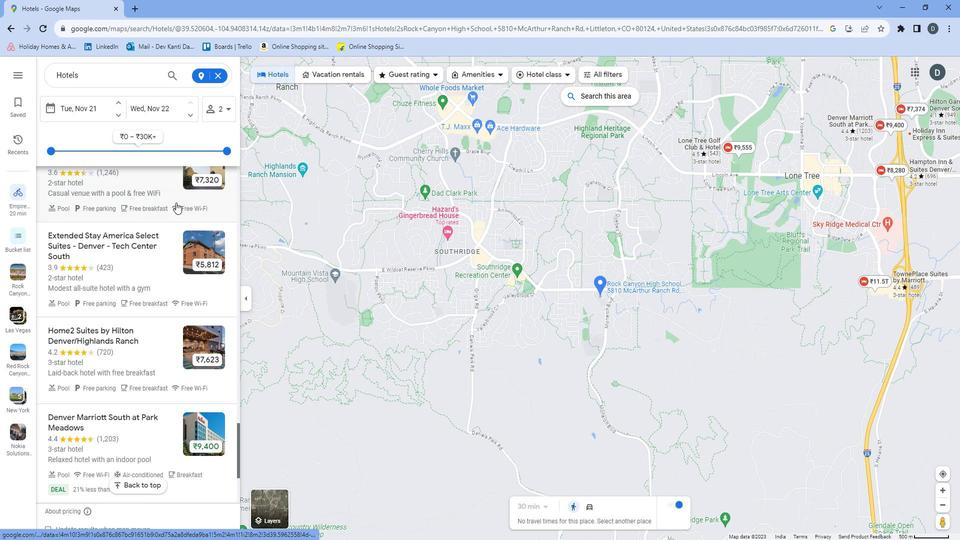 
Action: Mouse scrolled (183, 202) with delta (0, 0)
Screenshot: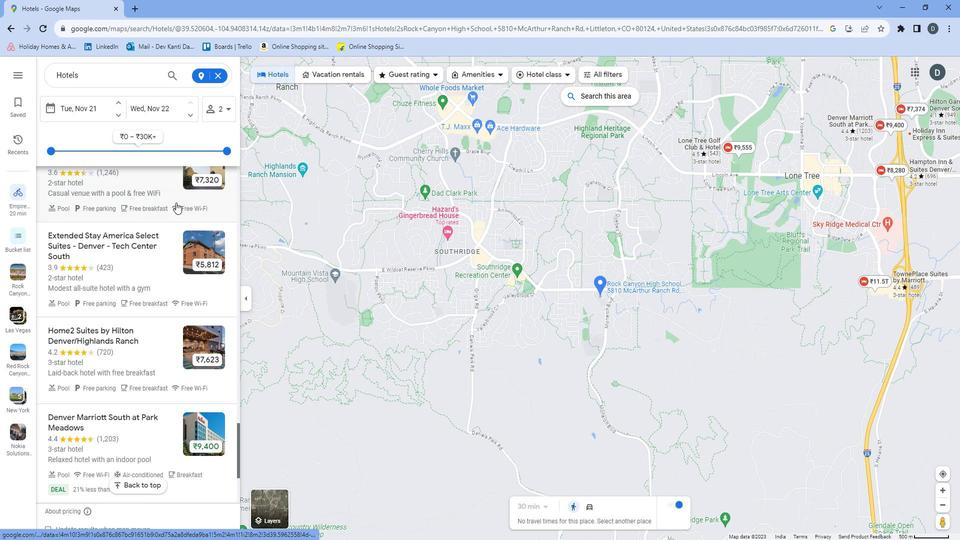 
Action: Mouse moved to (183, 203)
Screenshot: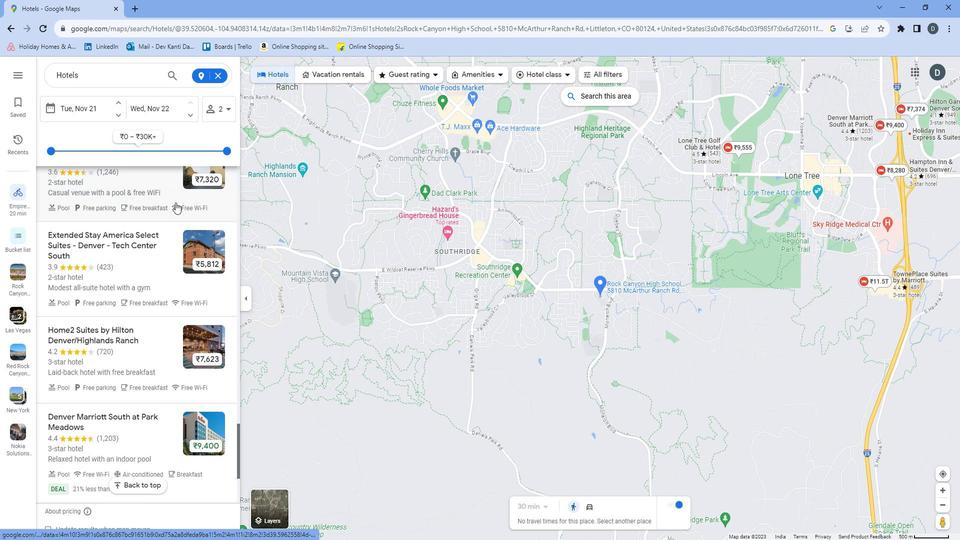 
Action: Mouse scrolled (183, 203) with delta (0, 0)
Screenshot: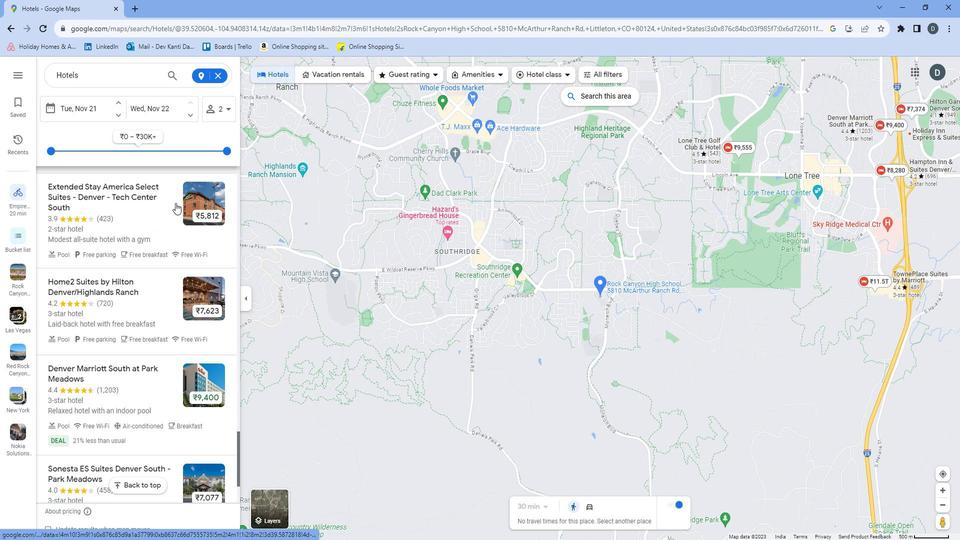
Action: Mouse scrolled (183, 203) with delta (0, 0)
Screenshot: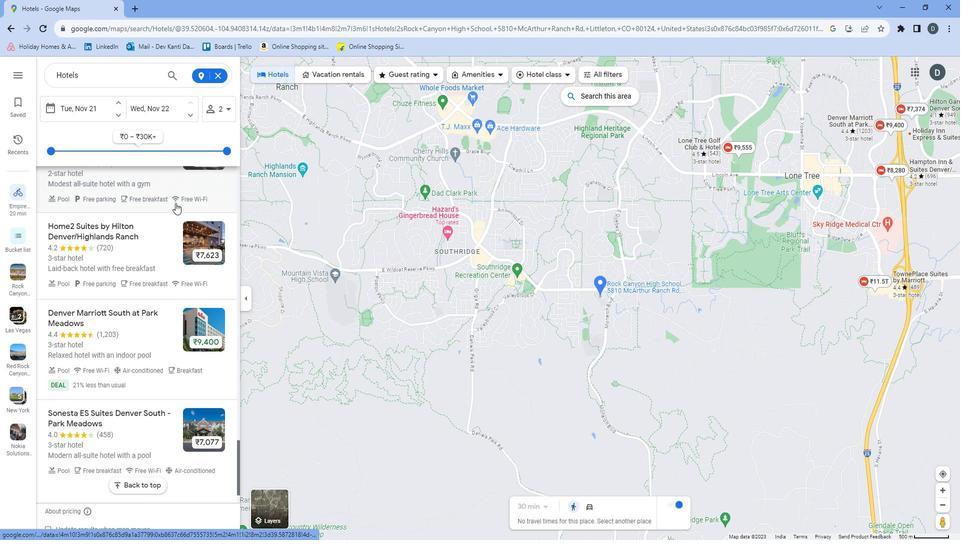 
Action: Mouse scrolled (183, 203) with delta (0, 0)
Screenshot: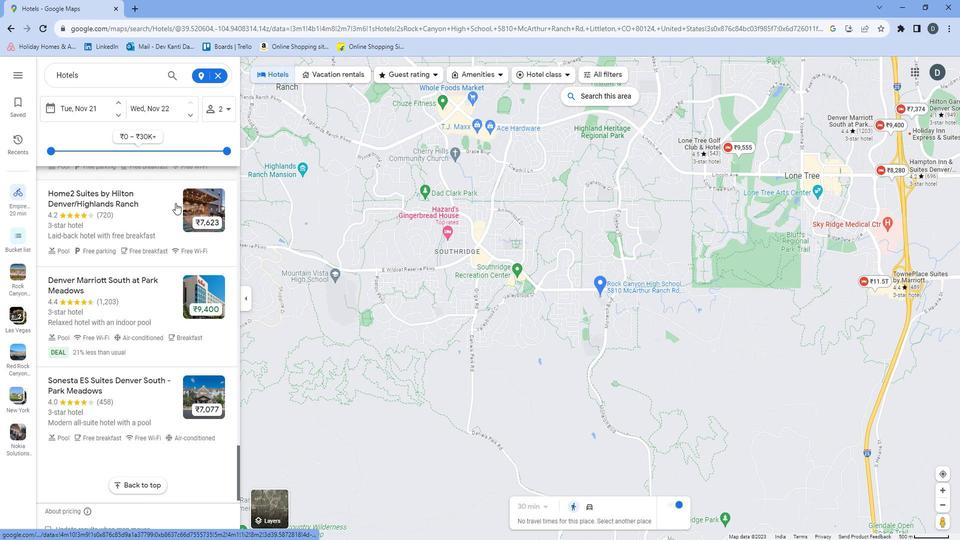
Action: Mouse moved to (183, 204)
Screenshot: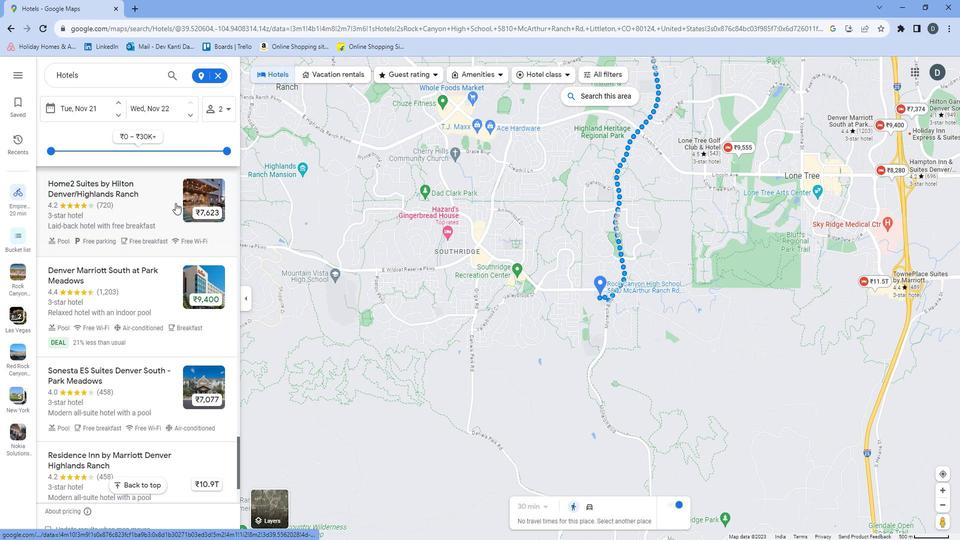 
Action: Mouse scrolled (183, 203) with delta (0, 0)
Screenshot: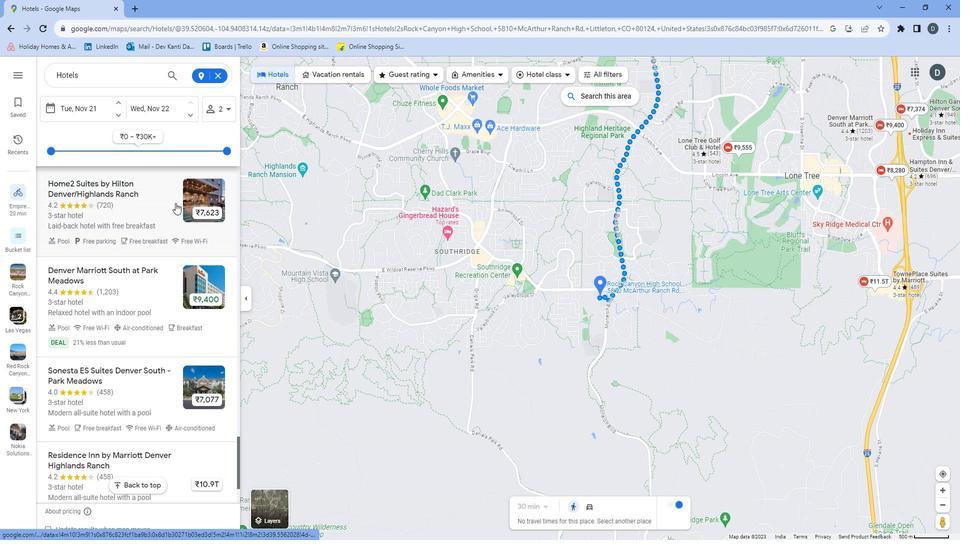 
Action: Mouse moved to (183, 204)
Screenshot: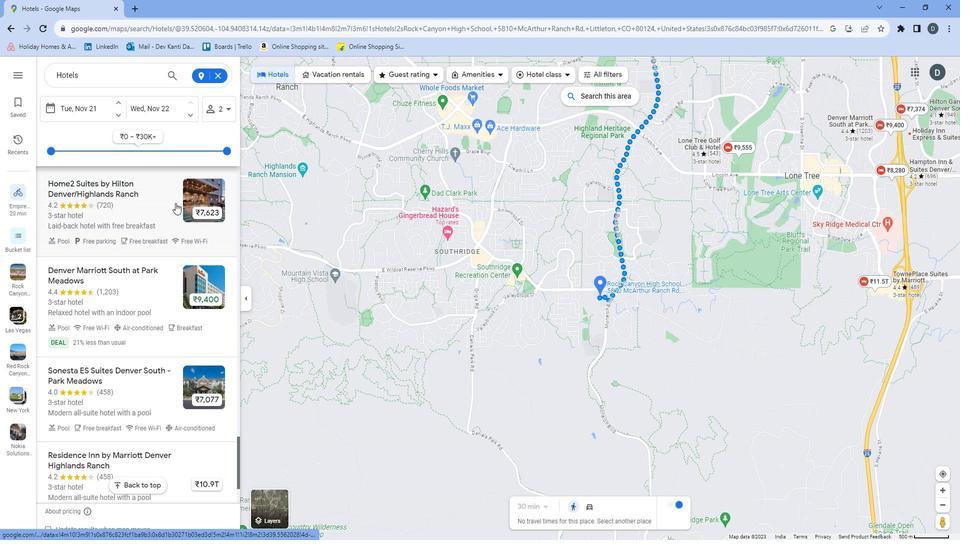 
Action: Mouse scrolled (183, 204) with delta (0, 0)
Screenshot: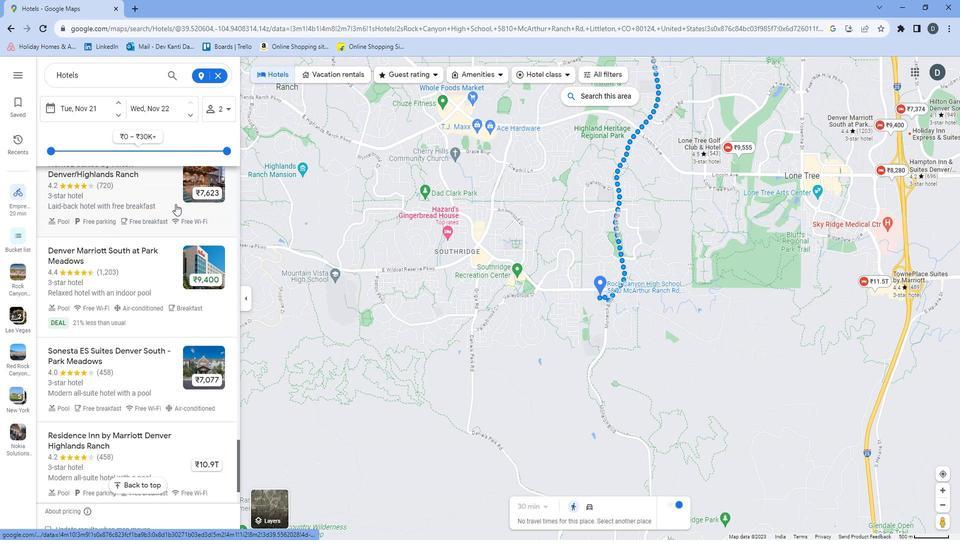 
Action: Mouse scrolled (183, 204) with delta (0, 0)
Screenshot: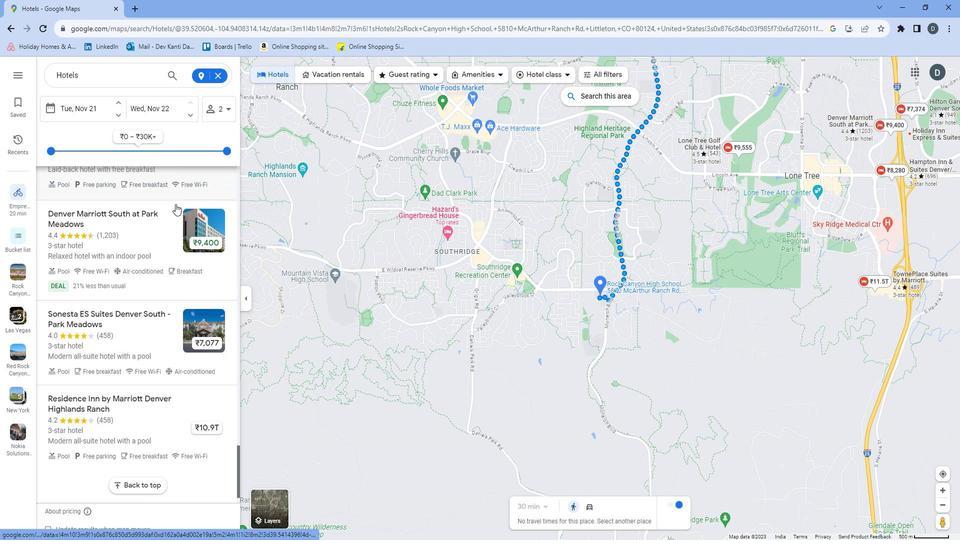 
Action: Mouse scrolled (183, 204) with delta (0, 0)
Screenshot: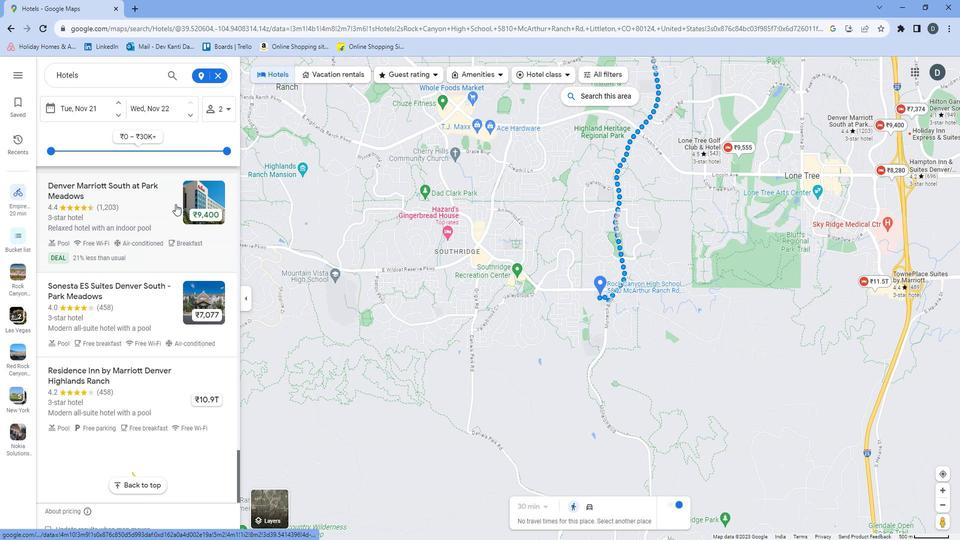 
Action: Mouse scrolled (183, 204) with delta (0, 0)
Screenshot: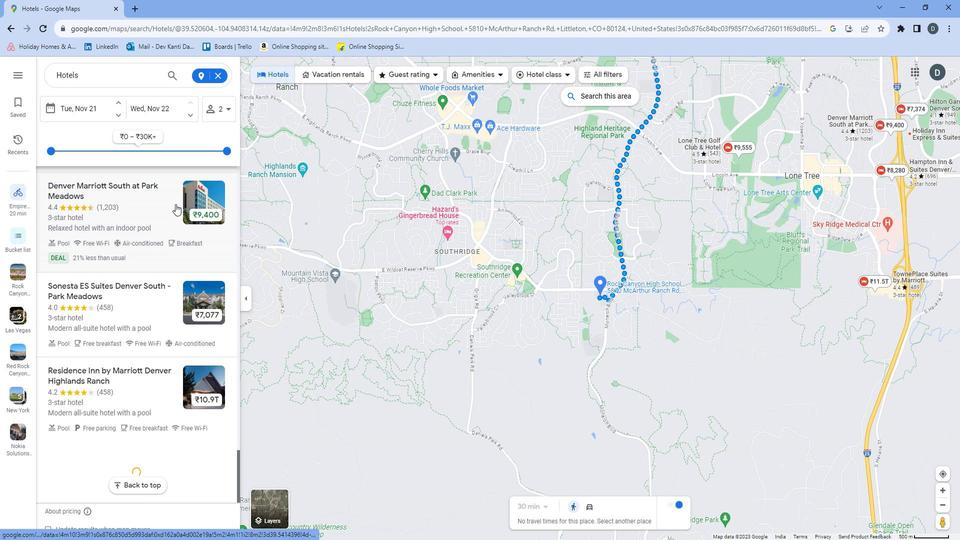 
Action: Mouse scrolled (183, 204) with delta (0, 0)
Screenshot: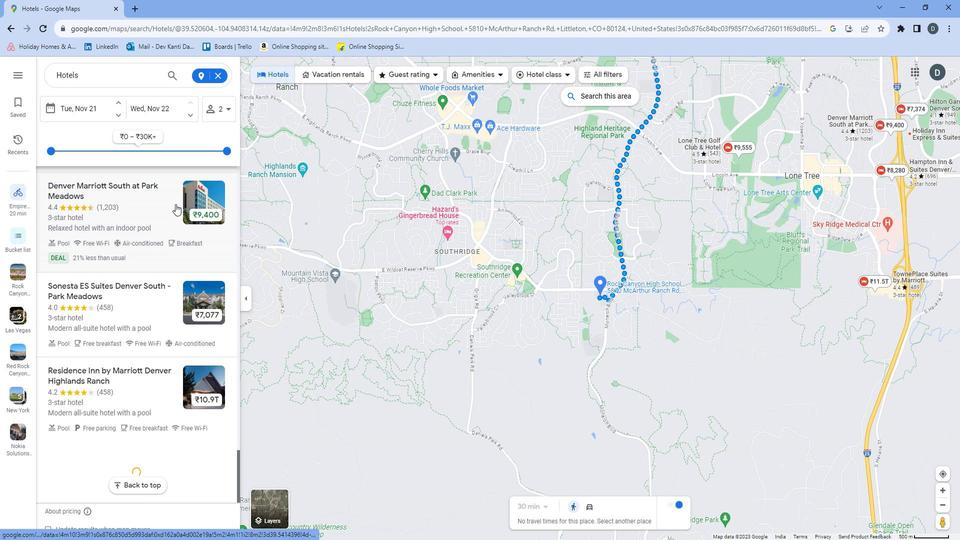 
